 Task: Look for space in Dengzhou, China from 12th June, 2023 to 15th June, 2023 for 2 adults in price range Rs.10000 to Rs.15000. Place can be entire place with 1  bedroom having 1 bed and 1 bathroom. Property type can be house, flat, guest house, hotel. Booking option can be shelf check-in. Required host language is Chinese (Simplified).
Action: Mouse moved to (409, 90)
Screenshot: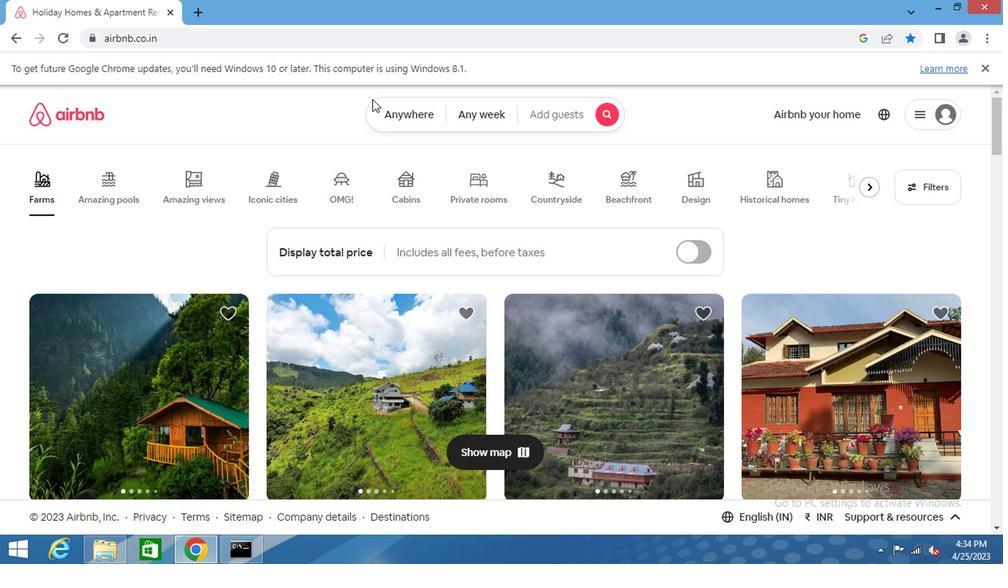 
Action: Mouse pressed left at (409, 90)
Screenshot: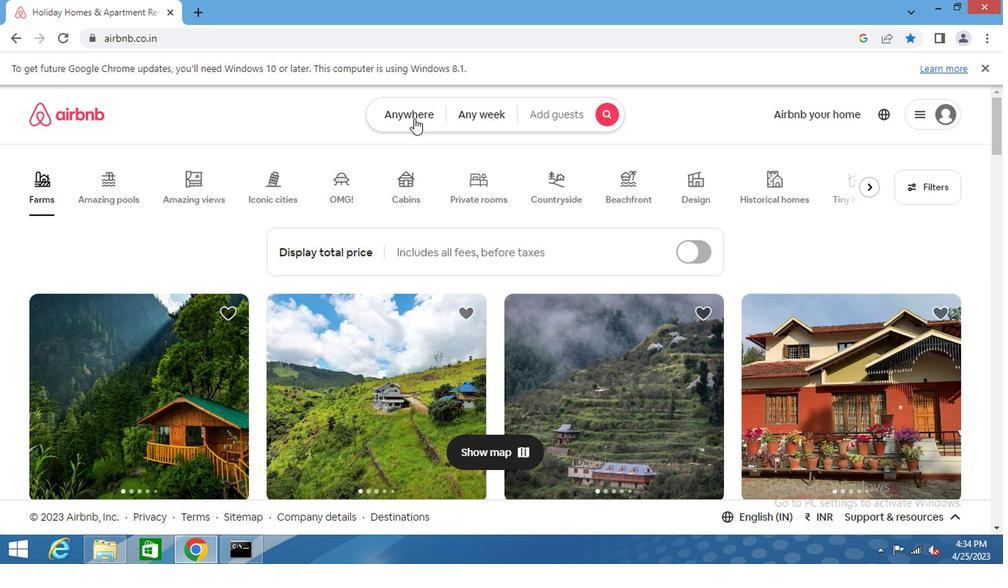 
Action: Mouse moved to (305, 153)
Screenshot: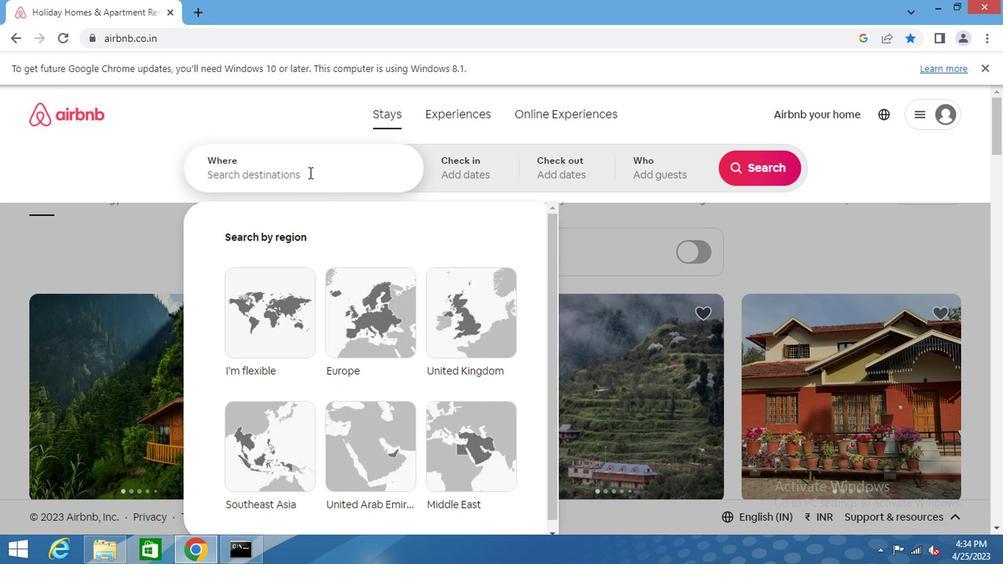 
Action: Mouse pressed left at (305, 153)
Screenshot: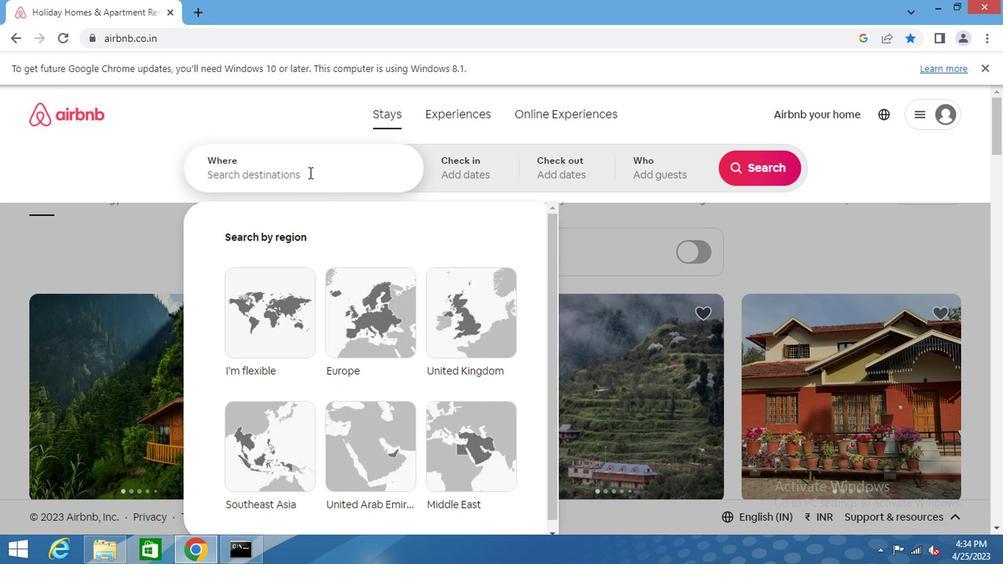 
Action: Mouse moved to (306, 153)
Screenshot: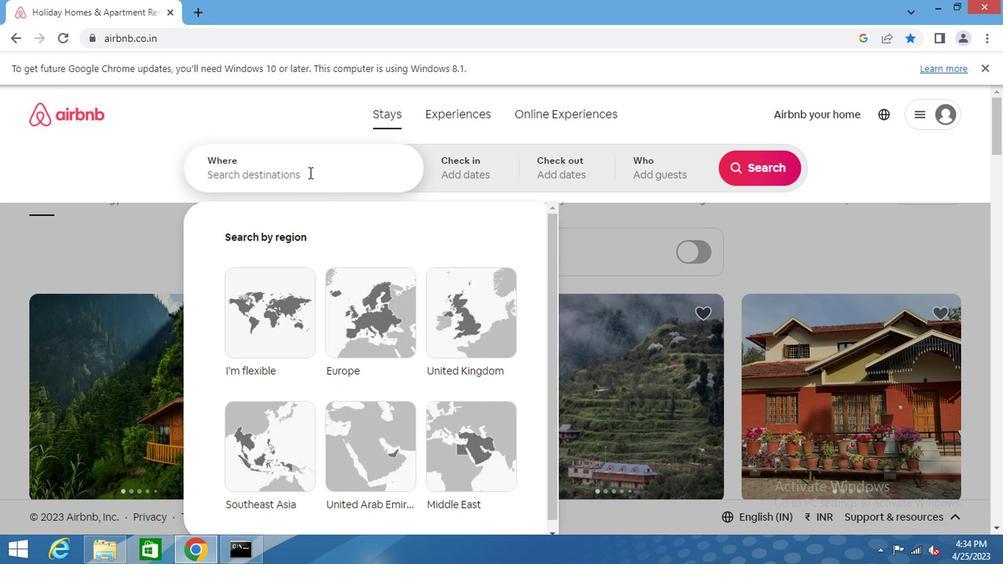 
Action: Key pressed dengzhou<Key.space>china<Key.space><Key.enter>
Screenshot: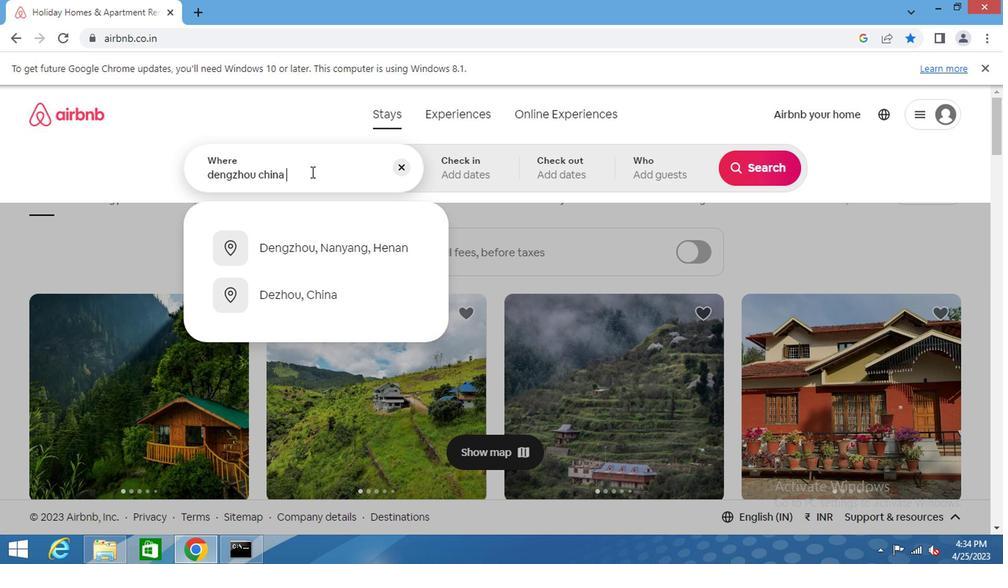 
Action: Mouse moved to (741, 279)
Screenshot: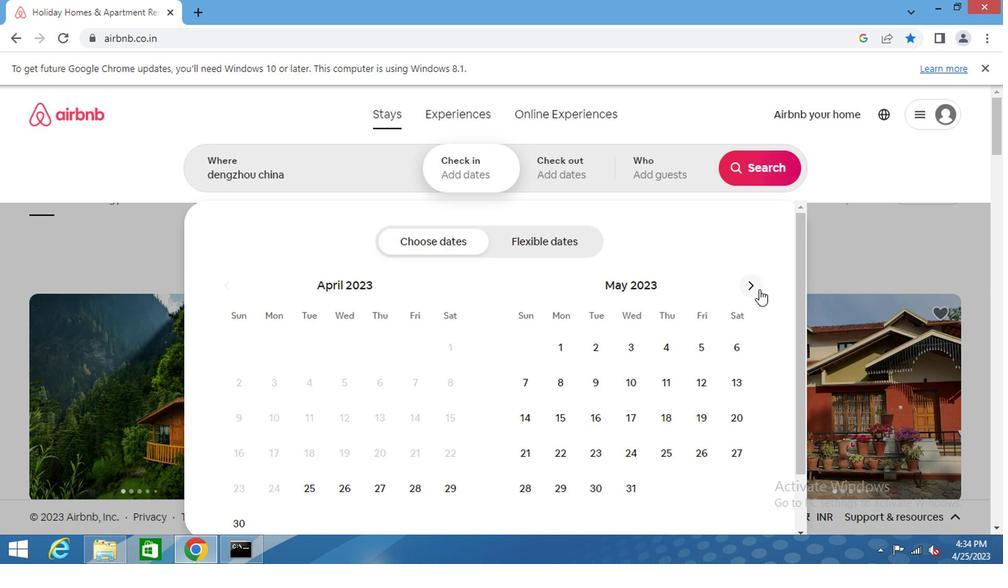 
Action: Mouse pressed left at (741, 279)
Screenshot: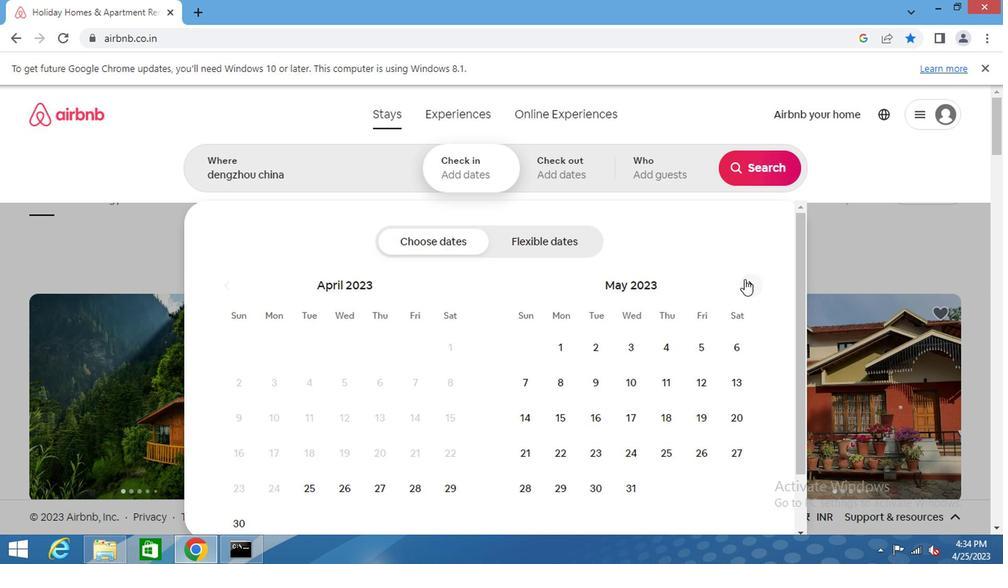 
Action: Mouse moved to (742, 279)
Screenshot: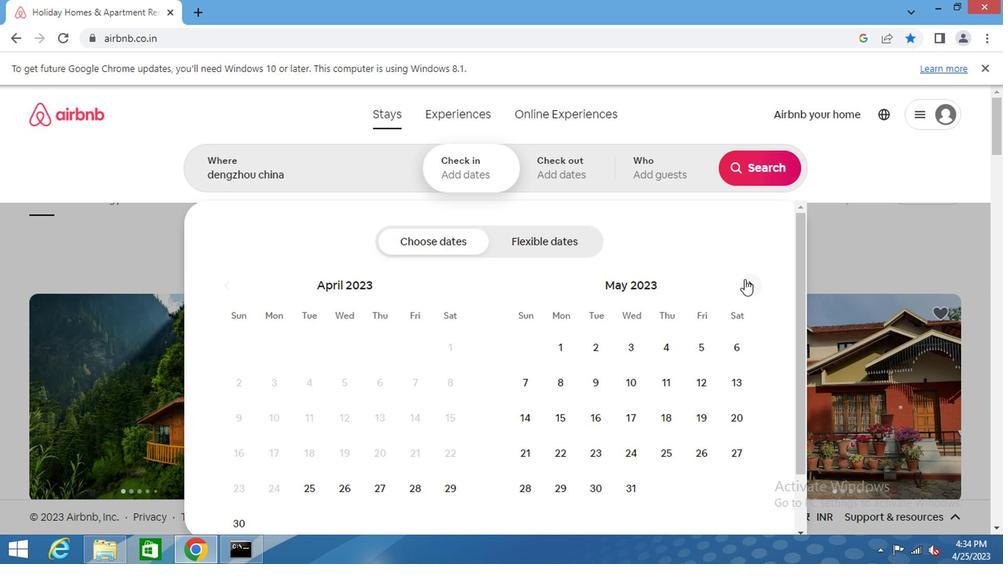 
Action: Mouse pressed left at (742, 279)
Screenshot: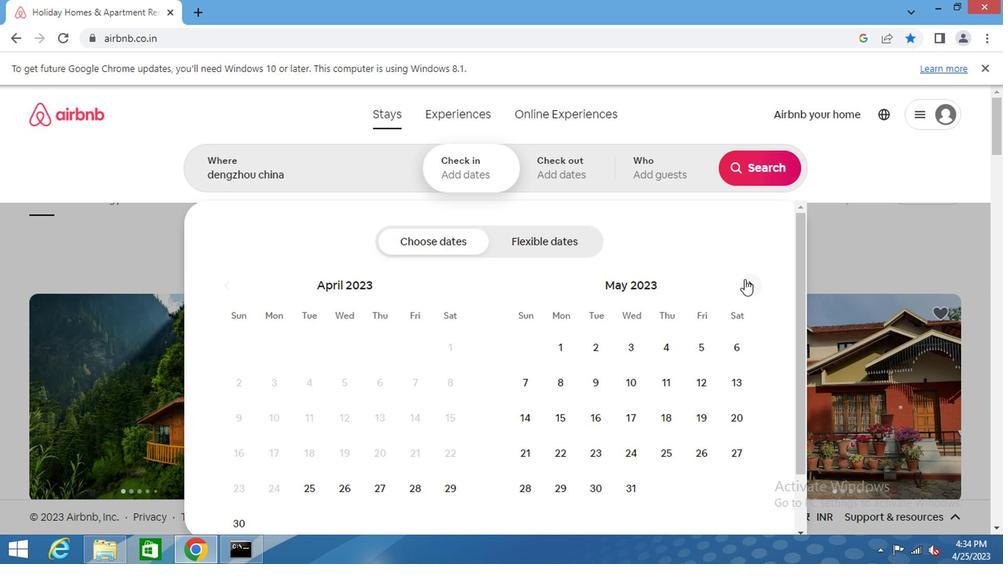
Action: Mouse moved to (555, 446)
Screenshot: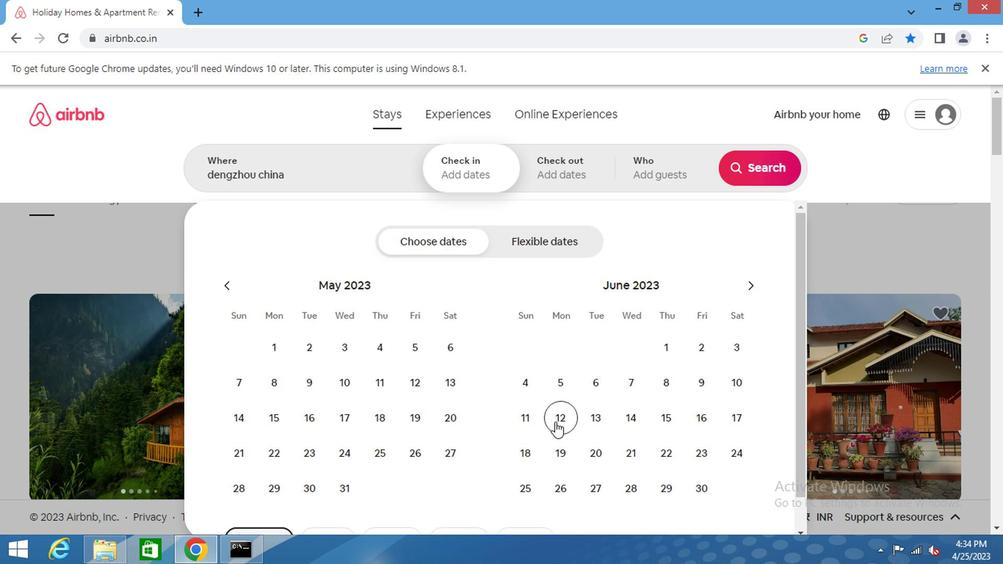 
Action: Mouse pressed left at (555, 446)
Screenshot: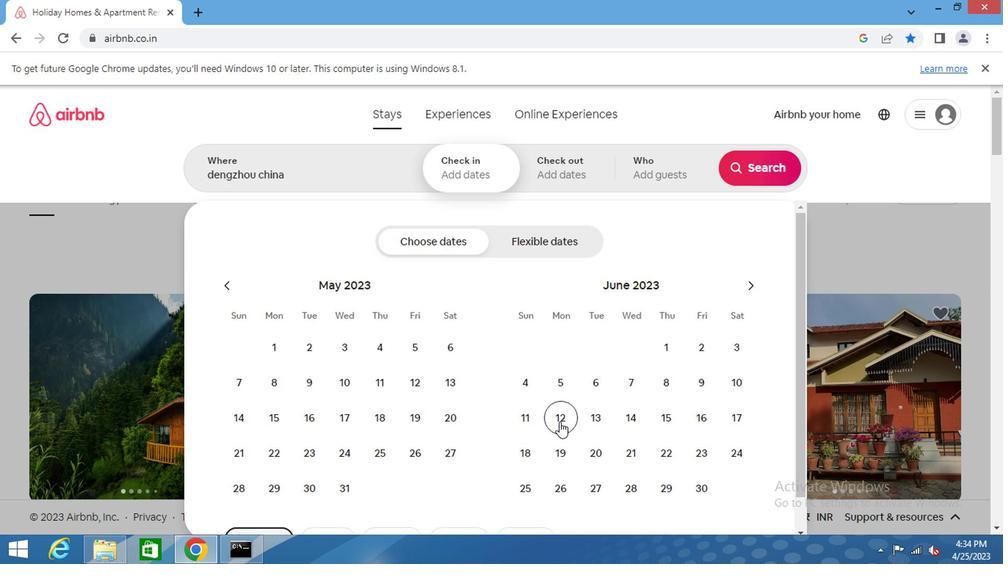 
Action: Mouse moved to (671, 435)
Screenshot: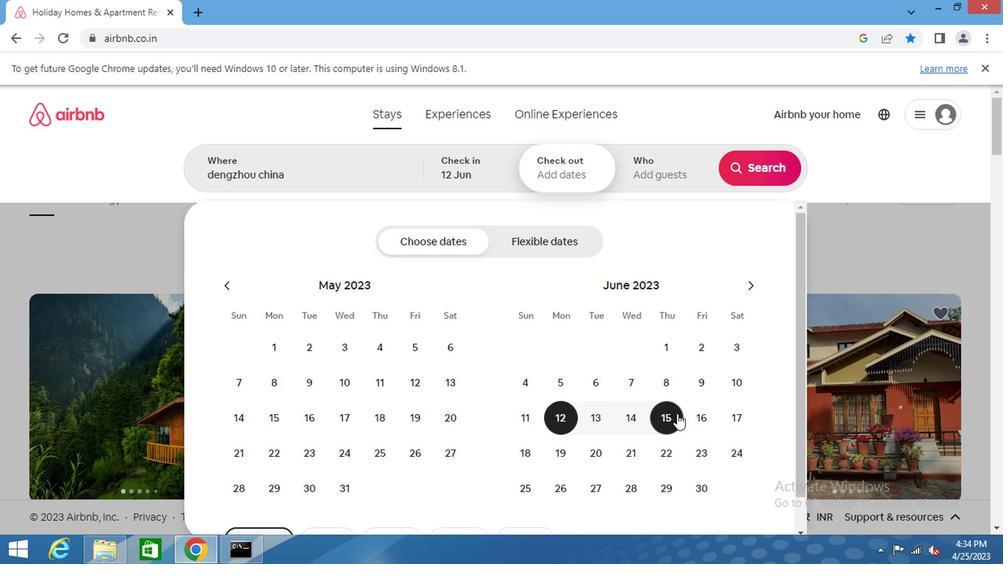
Action: Mouse pressed left at (671, 435)
Screenshot: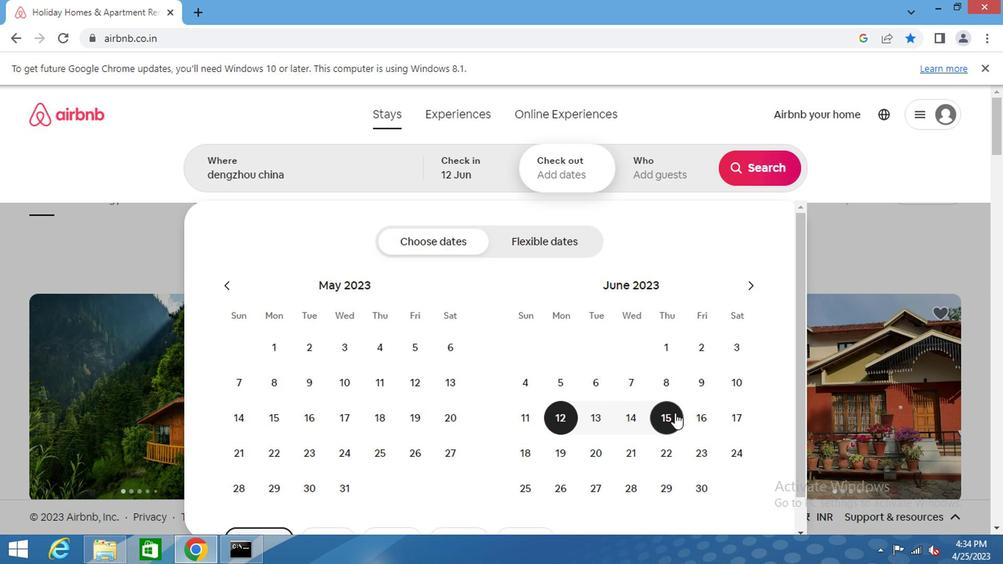 
Action: Mouse moved to (655, 163)
Screenshot: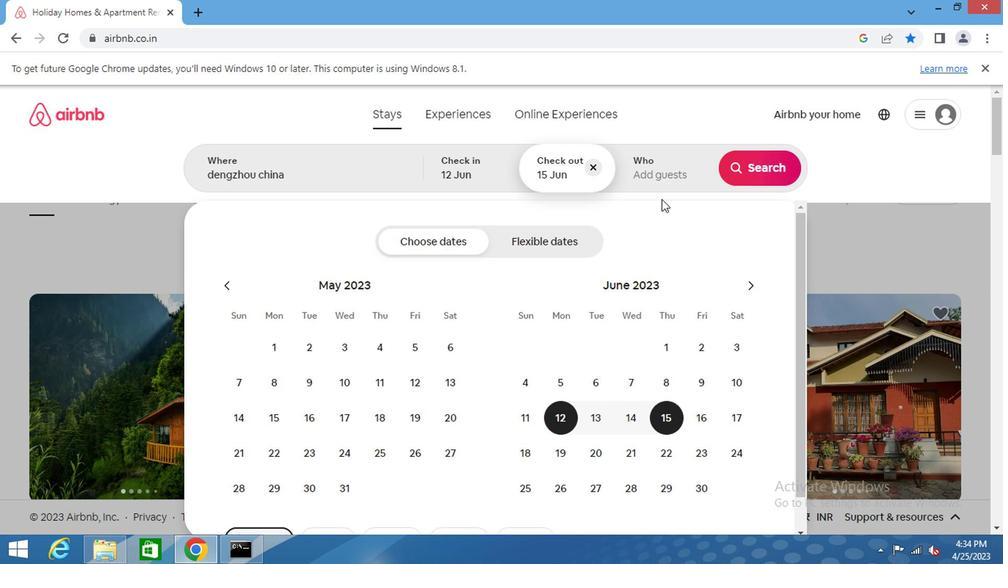 
Action: Mouse pressed left at (655, 163)
Screenshot: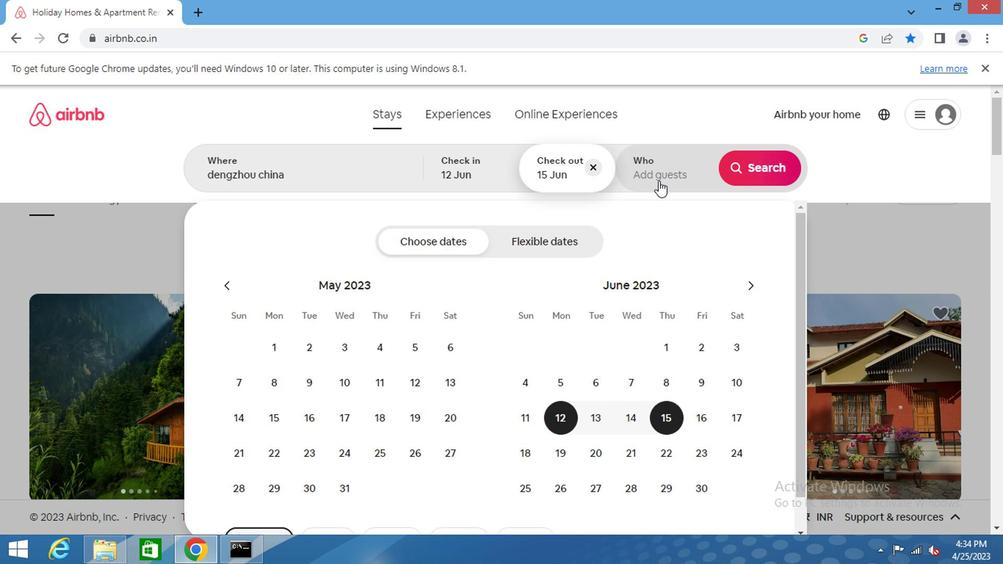 
Action: Mouse moved to (756, 242)
Screenshot: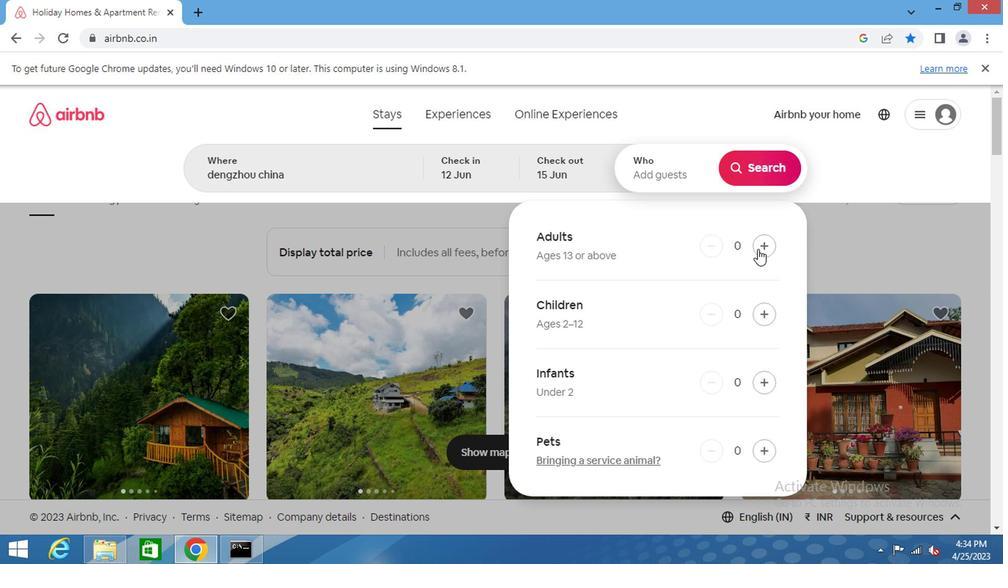 
Action: Mouse pressed left at (756, 242)
Screenshot: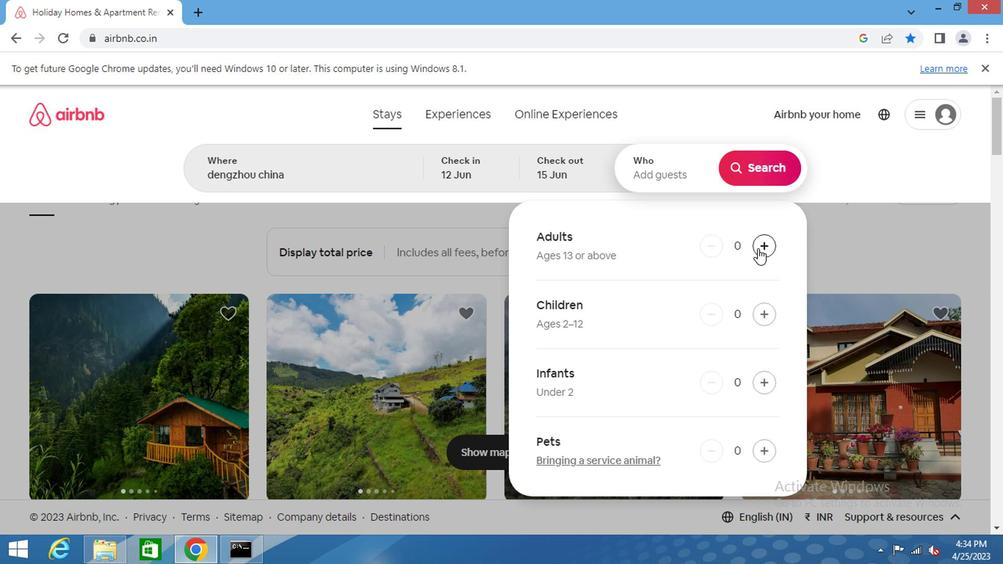 
Action: Mouse pressed left at (756, 242)
Screenshot: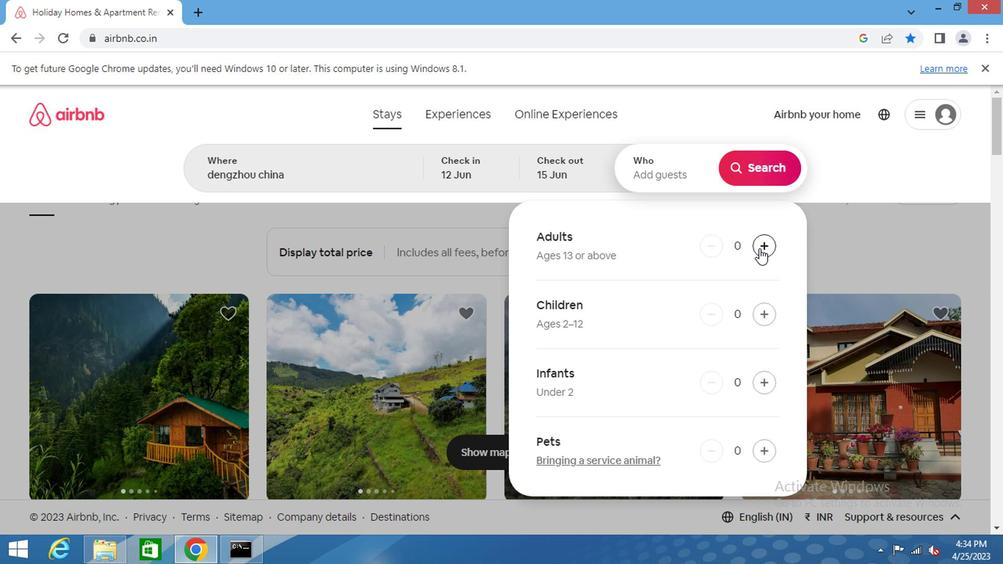 
Action: Mouse moved to (745, 153)
Screenshot: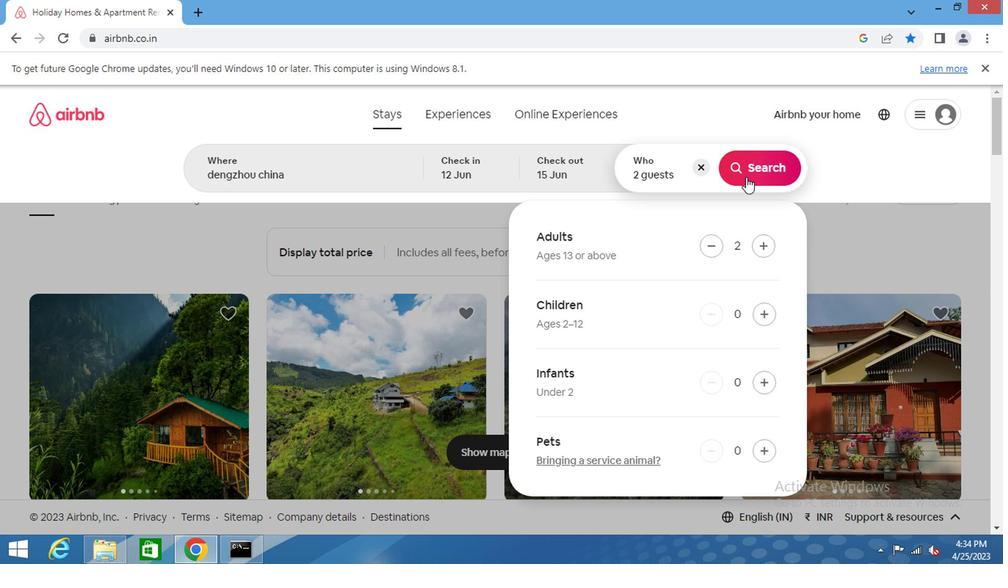 
Action: Mouse pressed left at (745, 153)
Screenshot: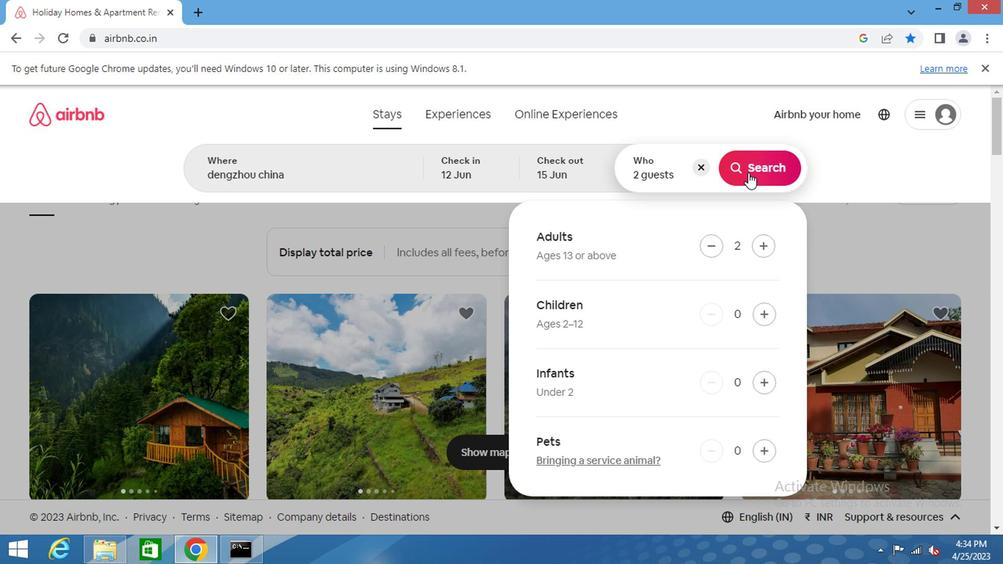
Action: Mouse moved to (945, 151)
Screenshot: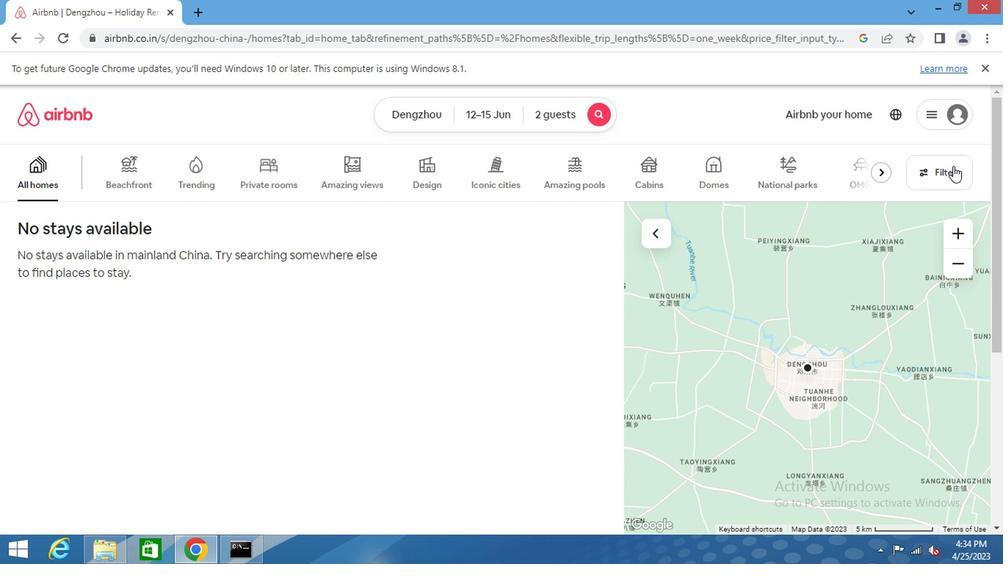 
Action: Mouse pressed left at (945, 151)
Screenshot: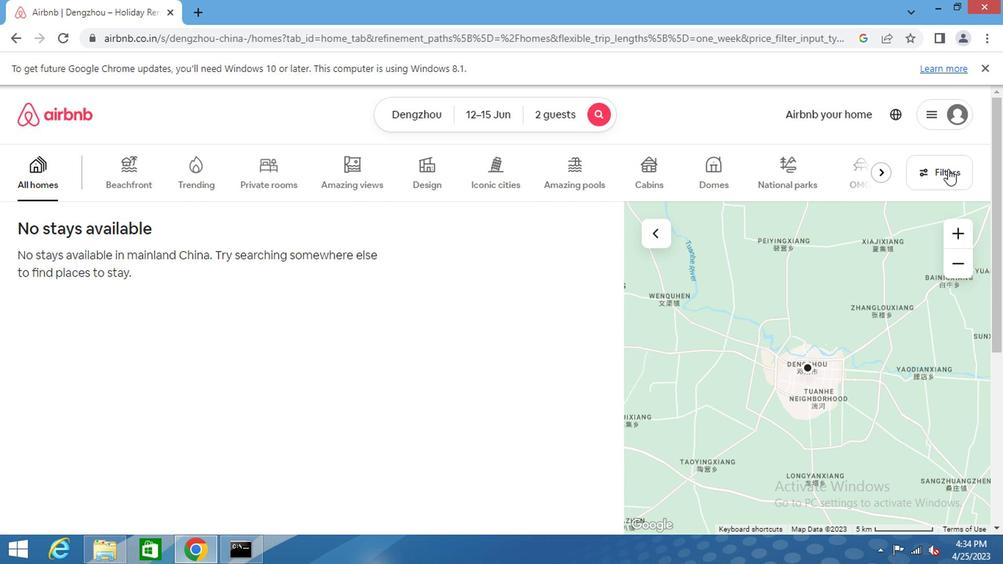 
Action: Mouse moved to (329, 264)
Screenshot: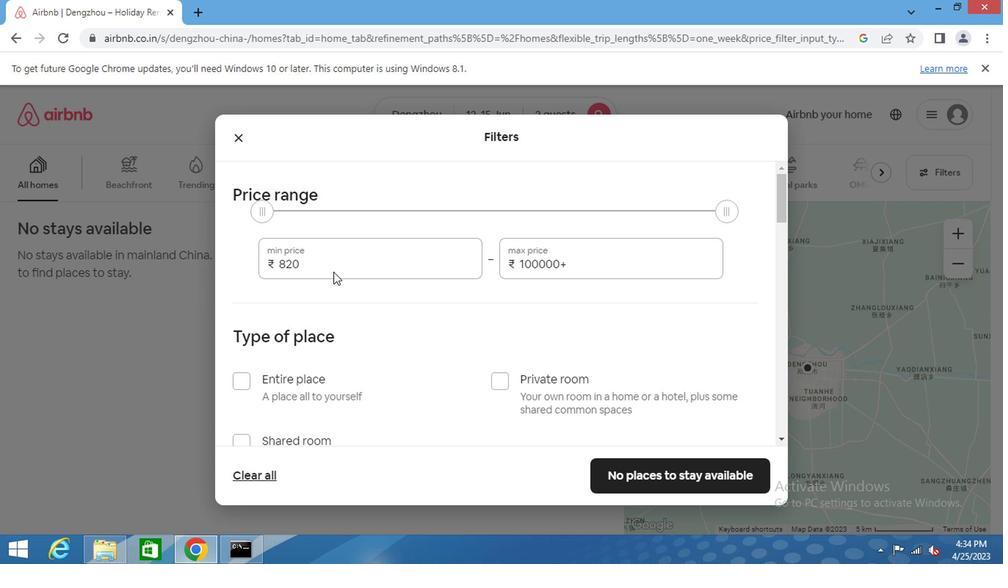 
Action: Mouse pressed left at (329, 264)
Screenshot: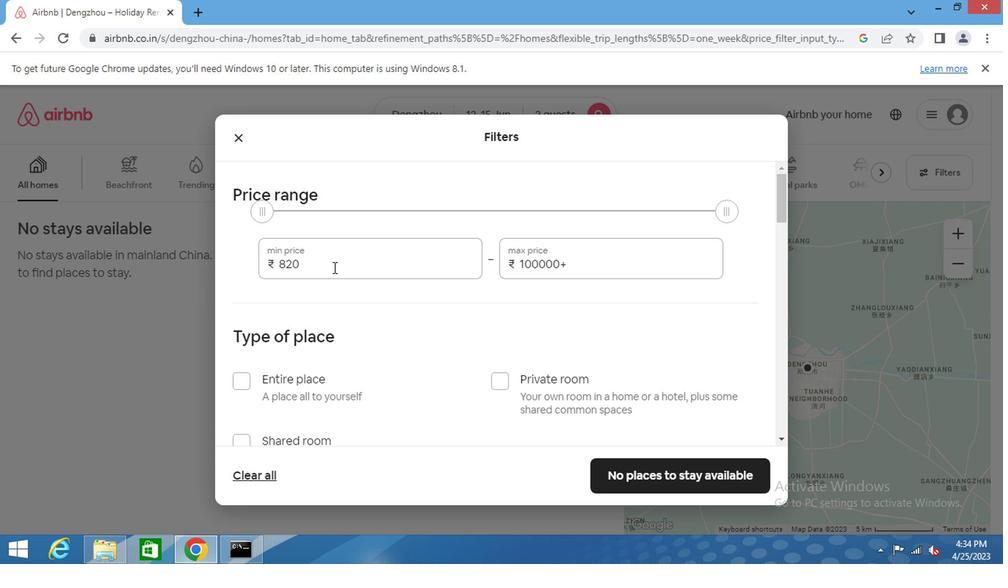 
Action: Mouse pressed left at (329, 264)
Screenshot: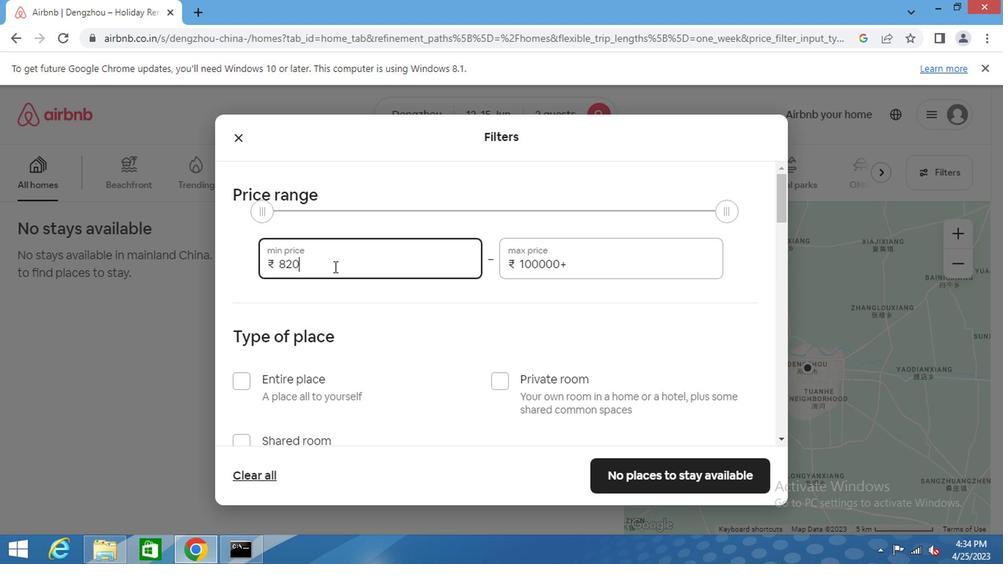 
Action: Key pressed 10000<Key.tab>15000
Screenshot: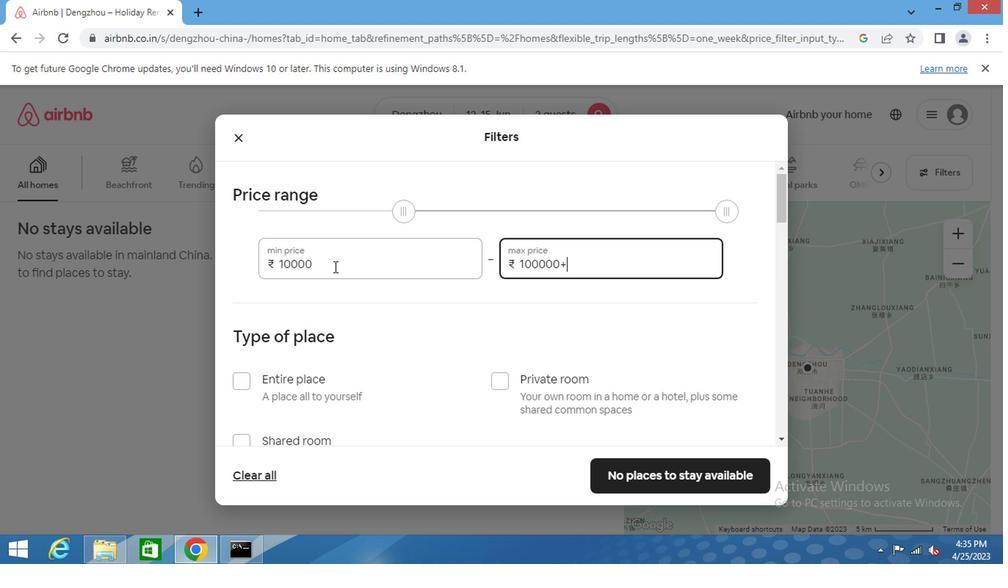 
Action: Mouse moved to (306, 401)
Screenshot: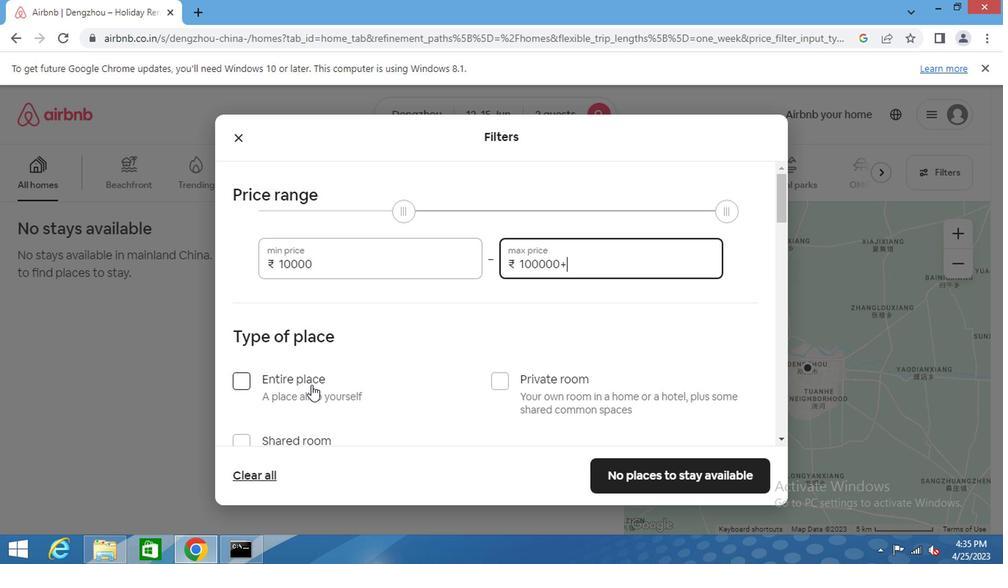 
Action: Mouse pressed left at (306, 401)
Screenshot: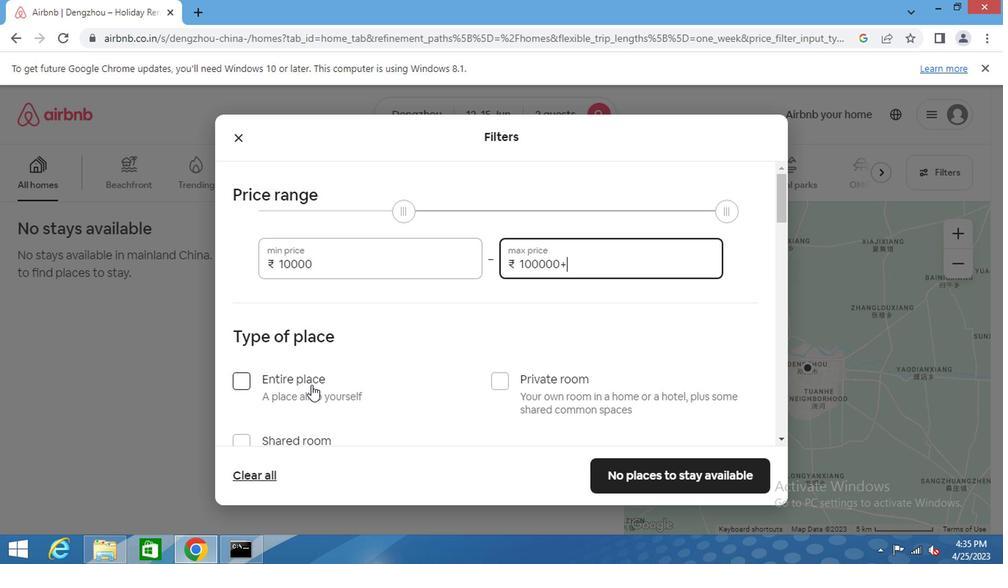 
Action: Mouse moved to (382, 407)
Screenshot: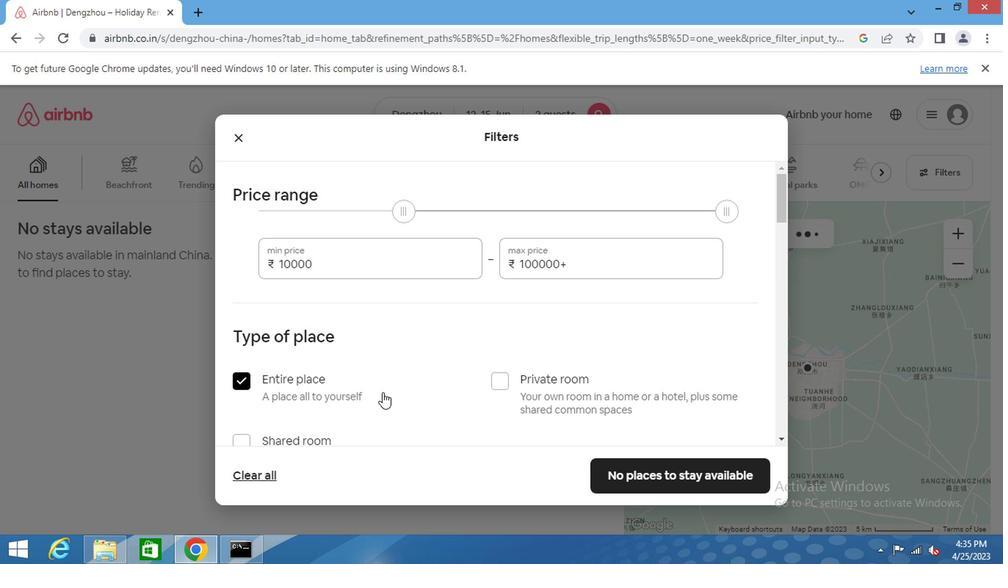 
Action: Mouse scrolled (382, 406) with delta (0, -1)
Screenshot: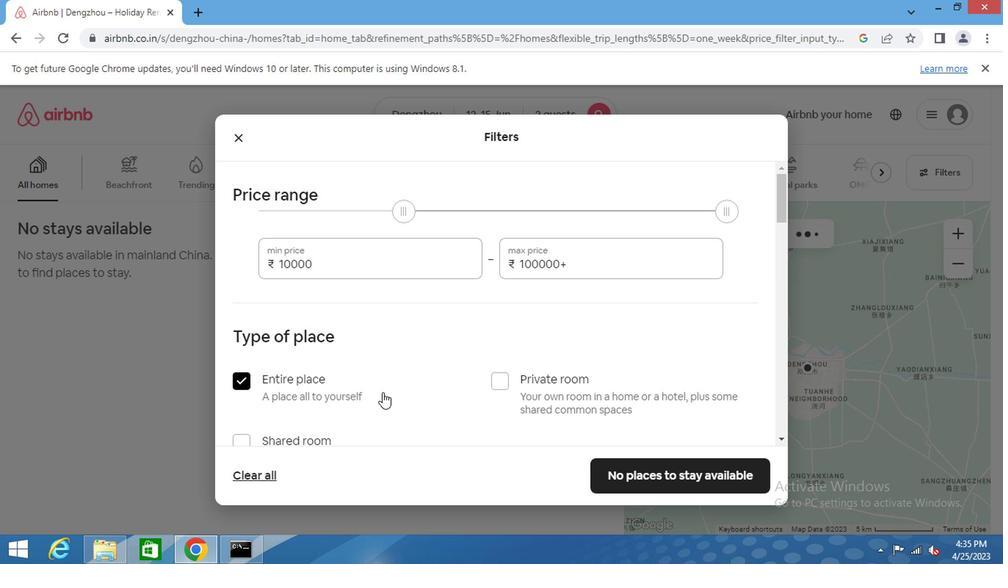 
Action: Mouse scrolled (382, 406) with delta (0, -1)
Screenshot: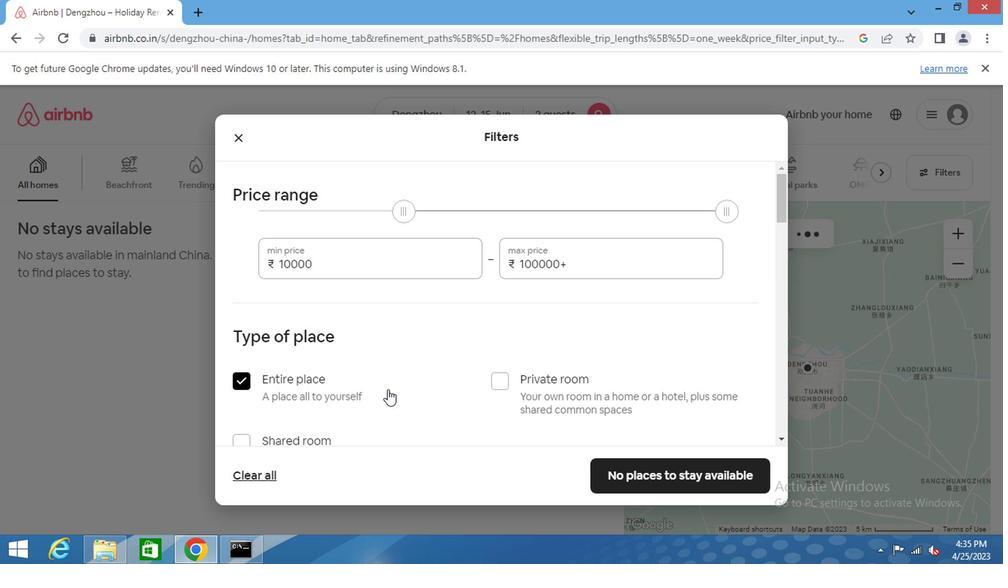 
Action: Mouse scrolled (382, 406) with delta (0, -1)
Screenshot: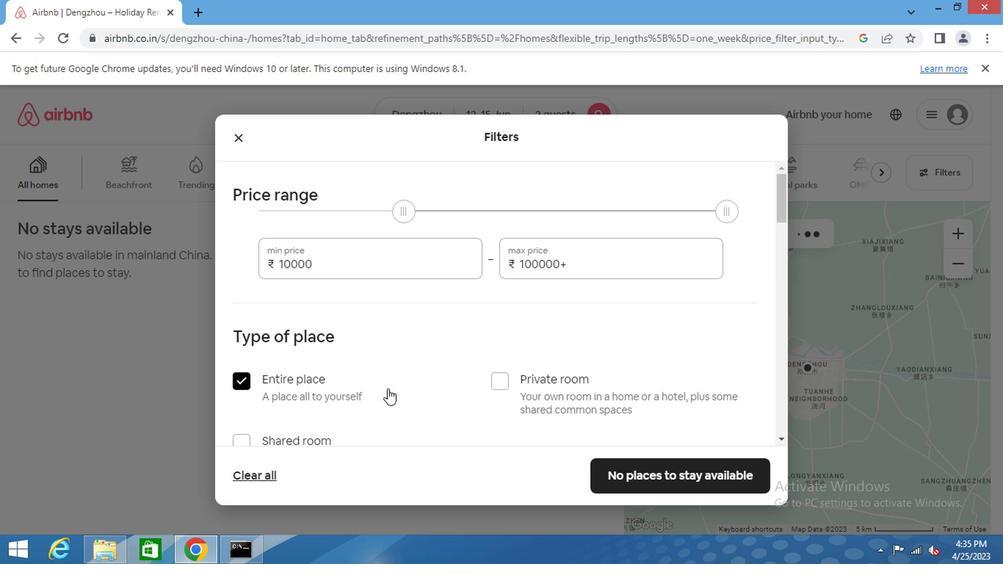 
Action: Mouse scrolled (382, 406) with delta (0, -1)
Screenshot: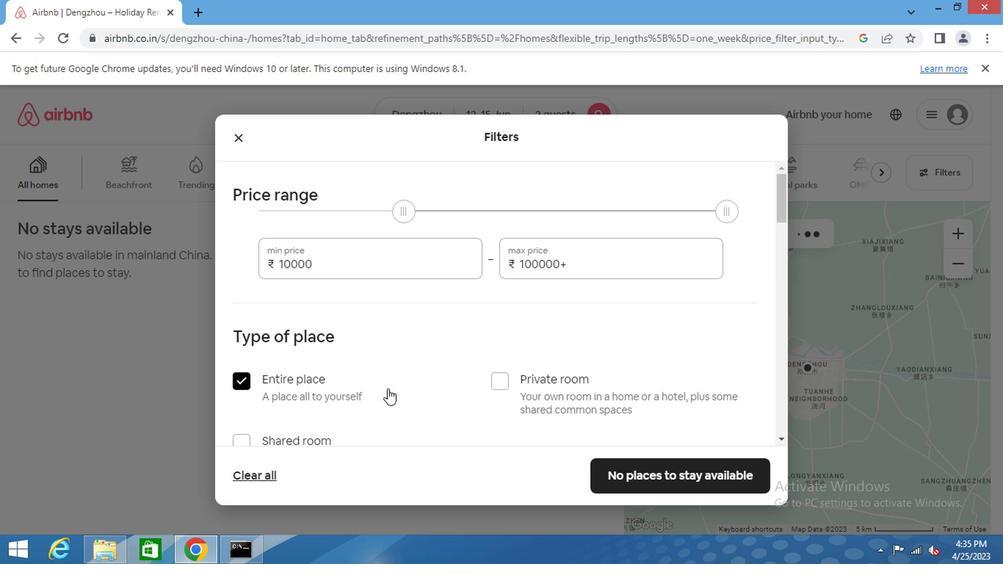 
Action: Mouse scrolled (382, 406) with delta (0, -1)
Screenshot: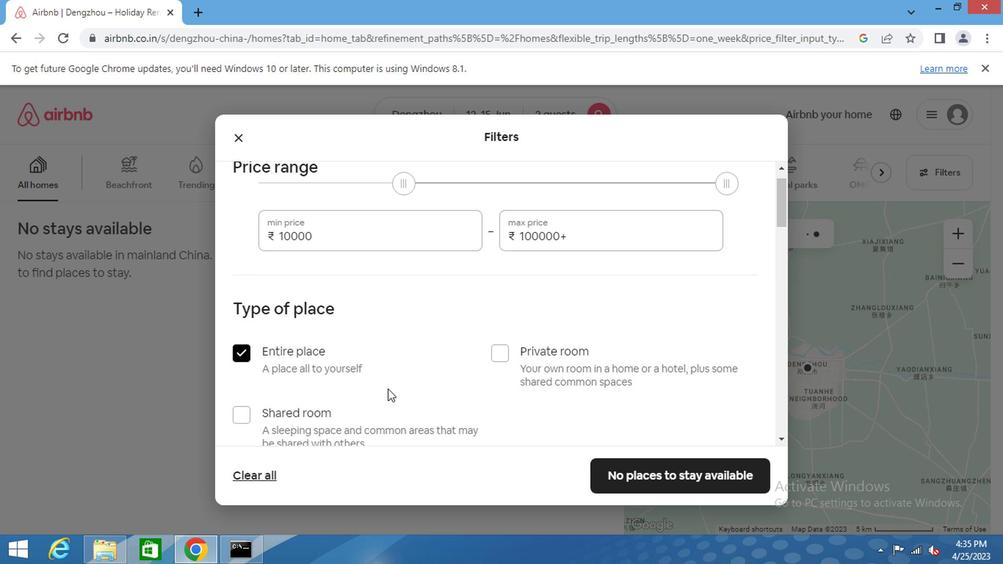 
Action: Mouse scrolled (382, 406) with delta (0, -1)
Screenshot: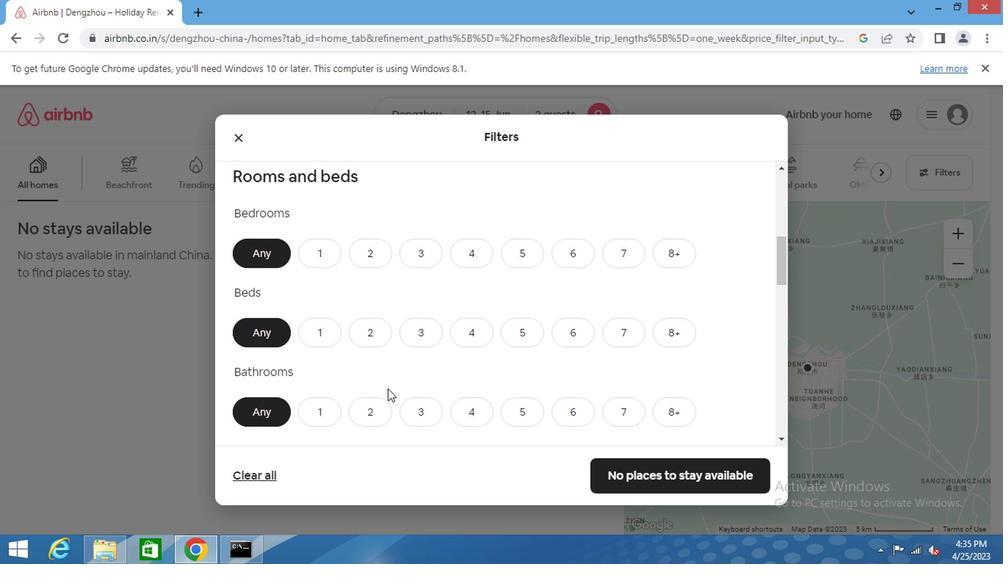 
Action: Mouse scrolled (382, 406) with delta (0, -1)
Screenshot: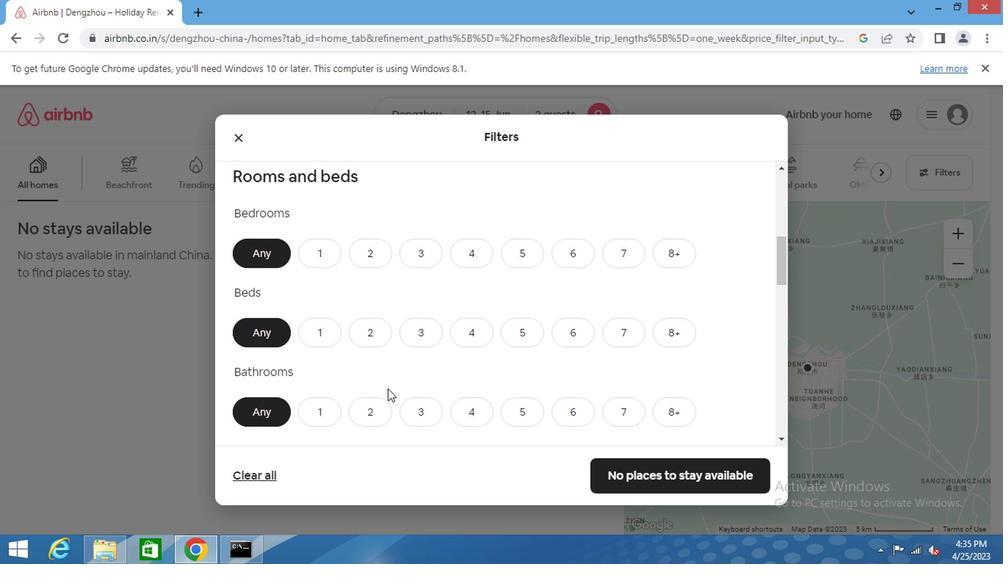 
Action: Mouse scrolled (382, 406) with delta (0, -1)
Screenshot: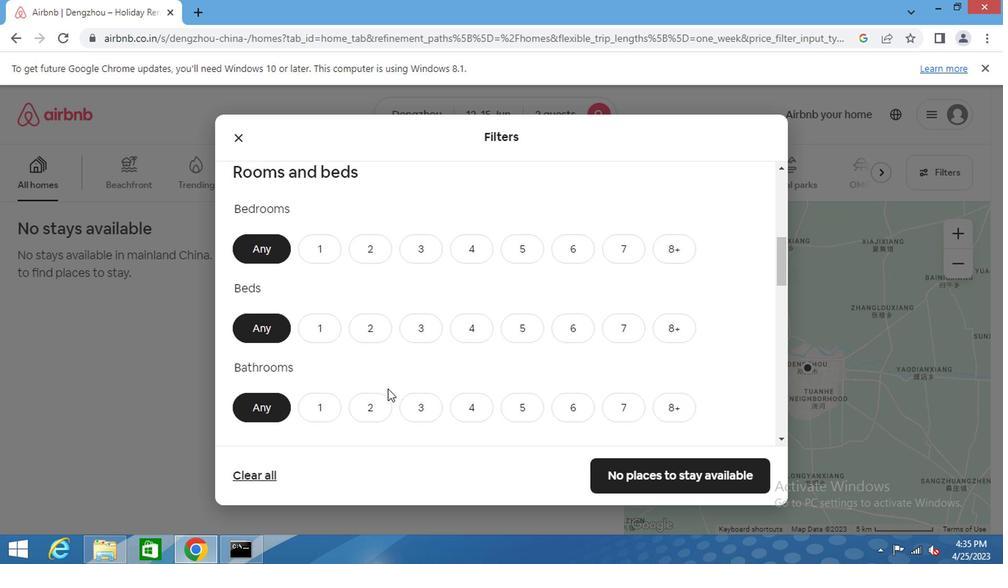 
Action: Mouse moved to (388, 381)
Screenshot: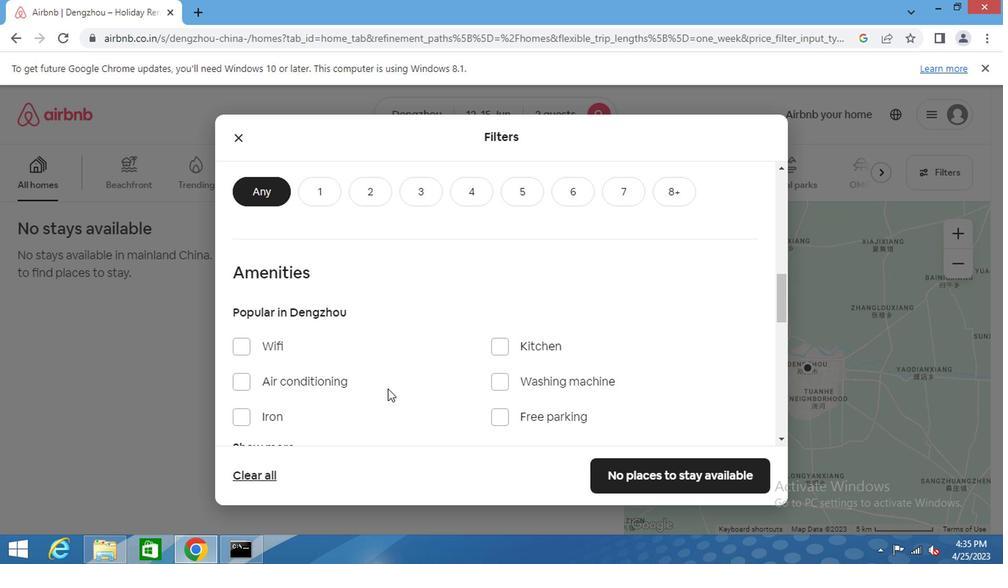 
Action: Mouse scrolled (388, 380) with delta (0, -1)
Screenshot: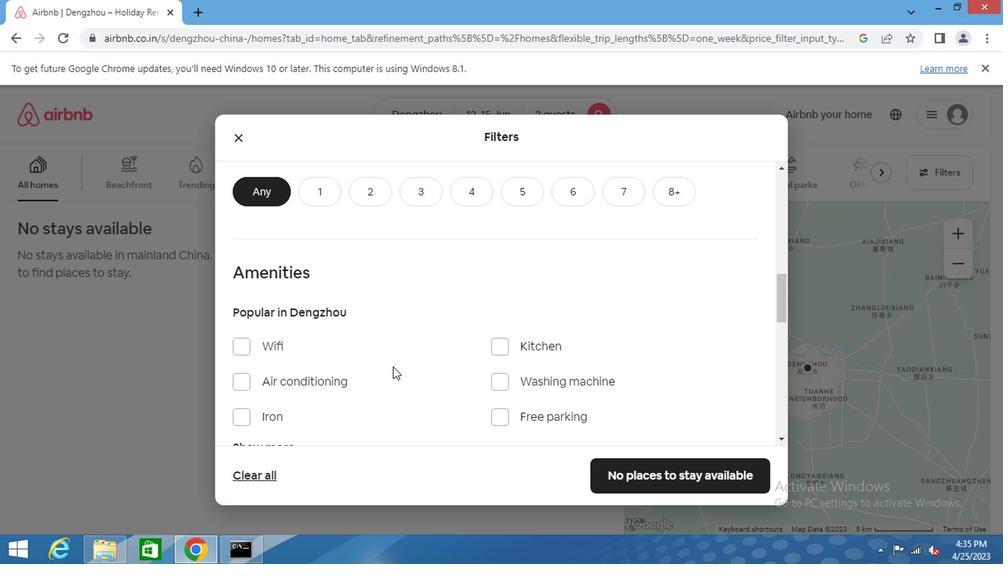 
Action: Mouse scrolled (388, 380) with delta (0, -1)
Screenshot: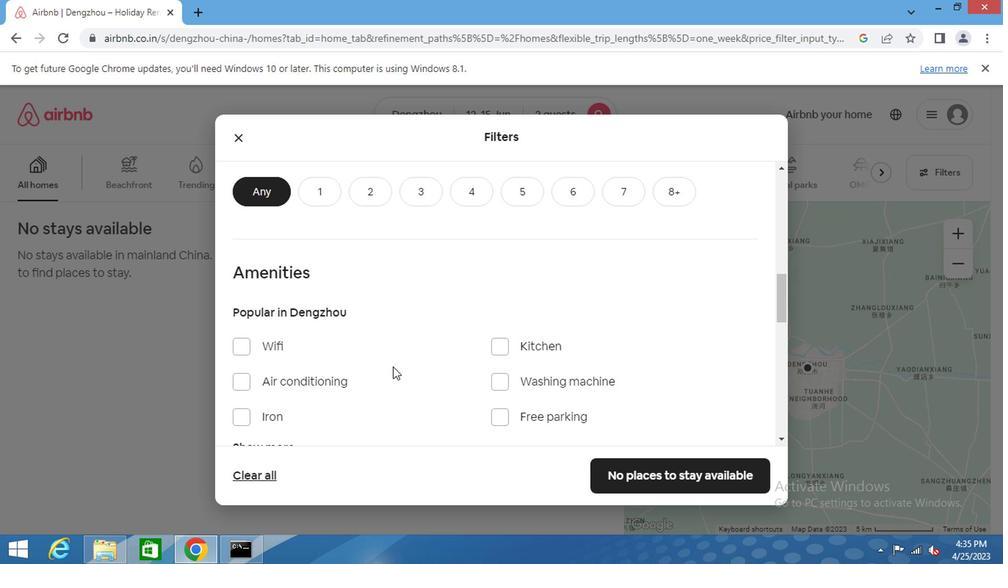 
Action: Mouse scrolled (388, 380) with delta (0, -1)
Screenshot: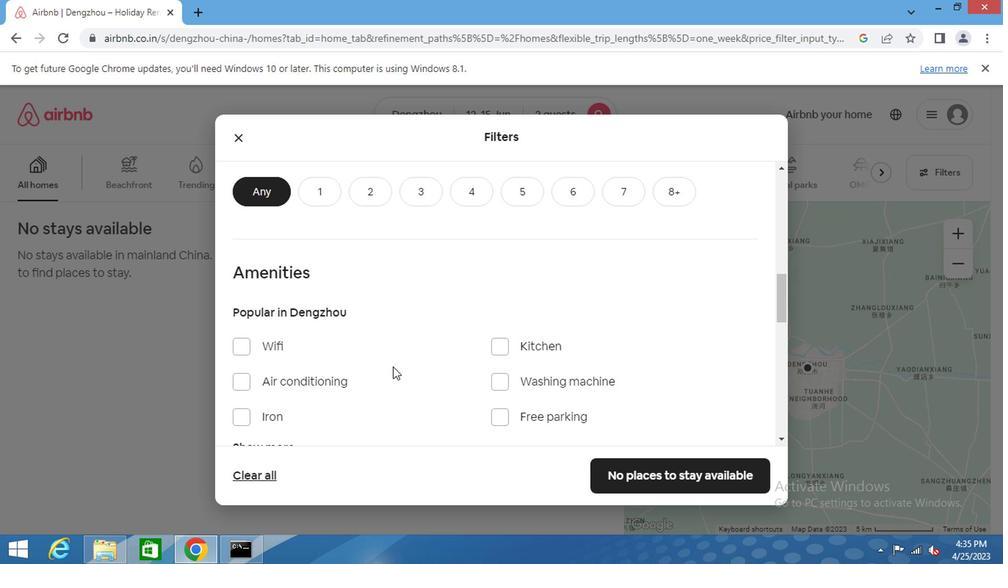 
Action: Mouse scrolled (388, 380) with delta (0, -1)
Screenshot: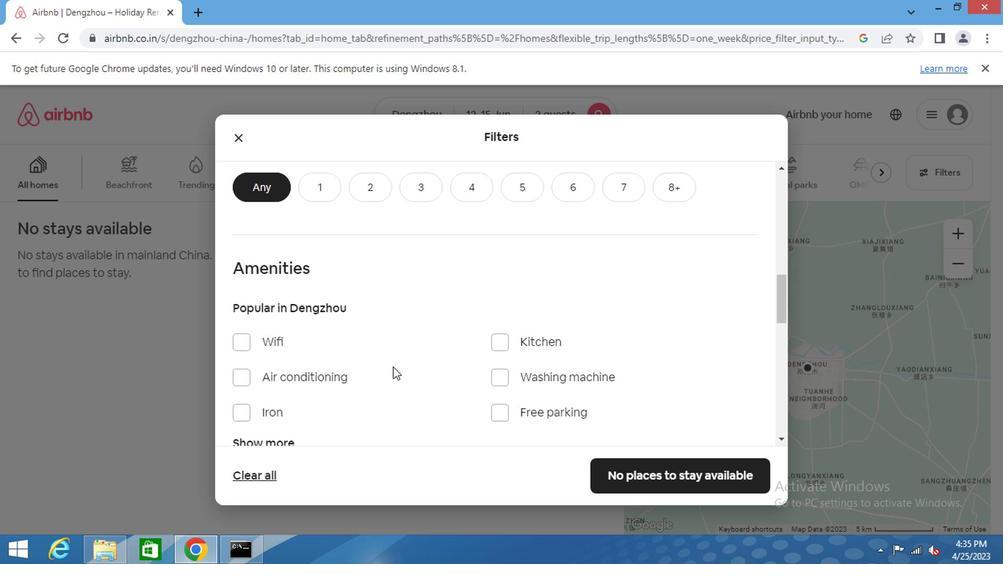 
Action: Mouse scrolled (388, 380) with delta (0, -1)
Screenshot: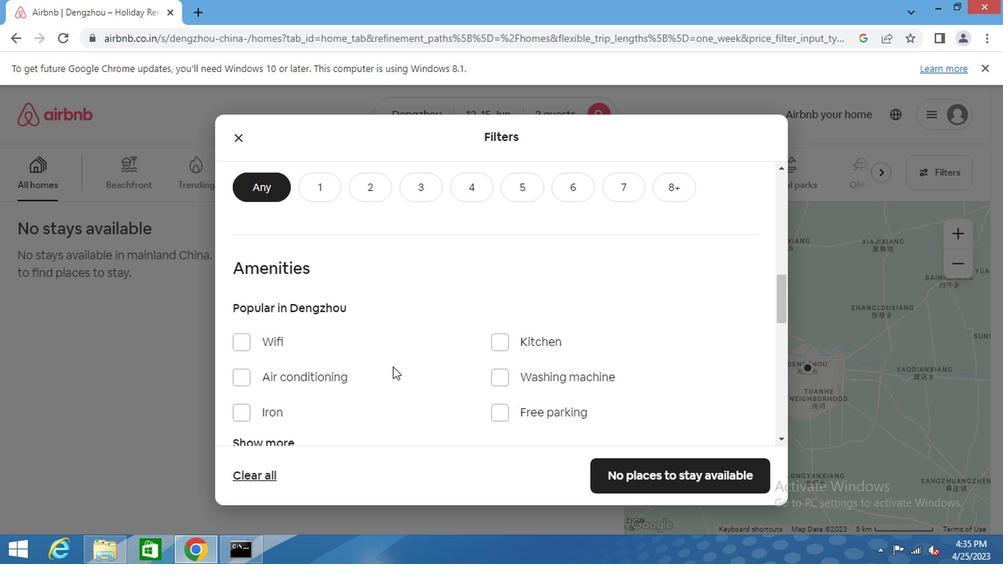 
Action: Mouse moved to (536, 337)
Screenshot: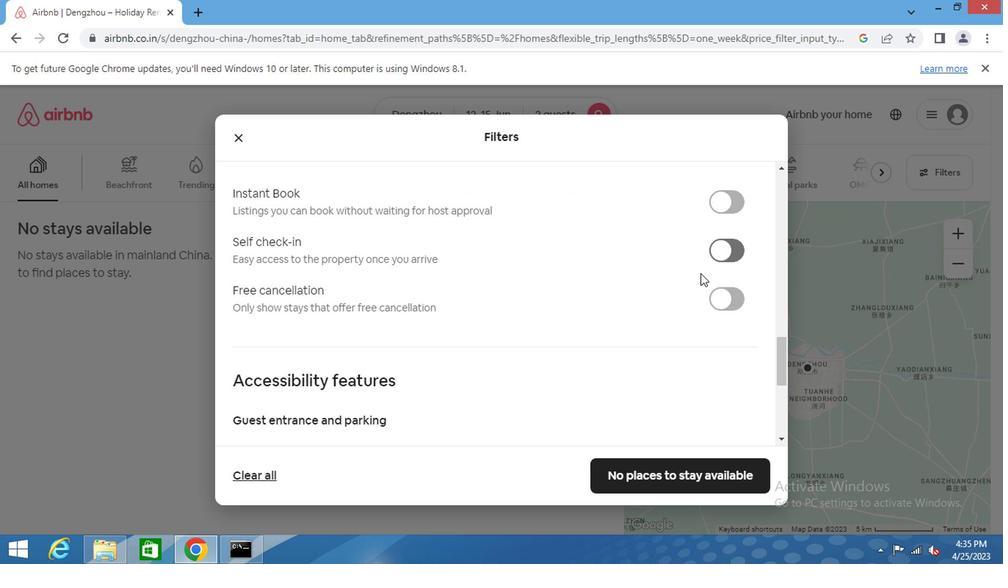
Action: Mouse scrolled (536, 337) with delta (0, 0)
Screenshot: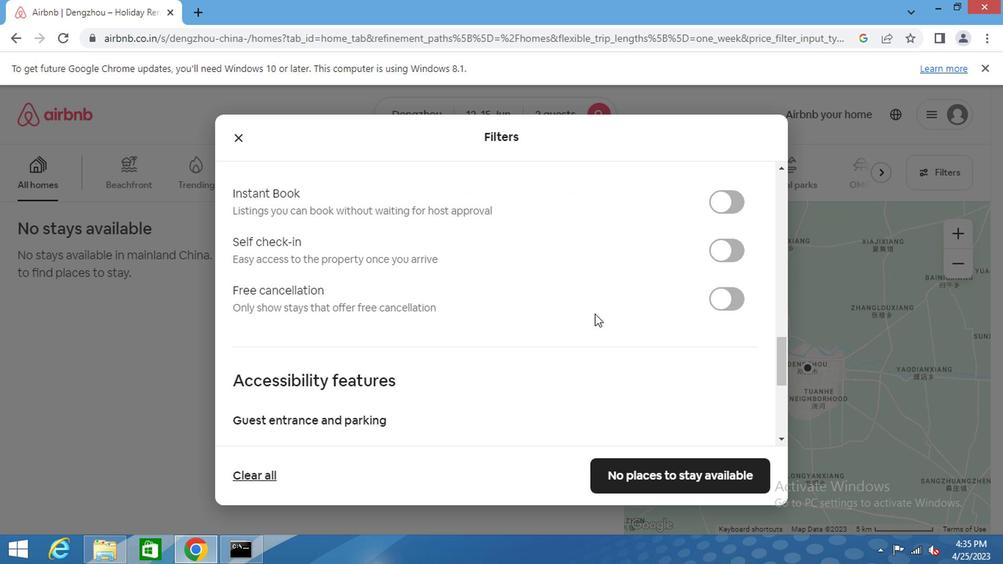 
Action: Mouse scrolled (536, 337) with delta (0, 0)
Screenshot: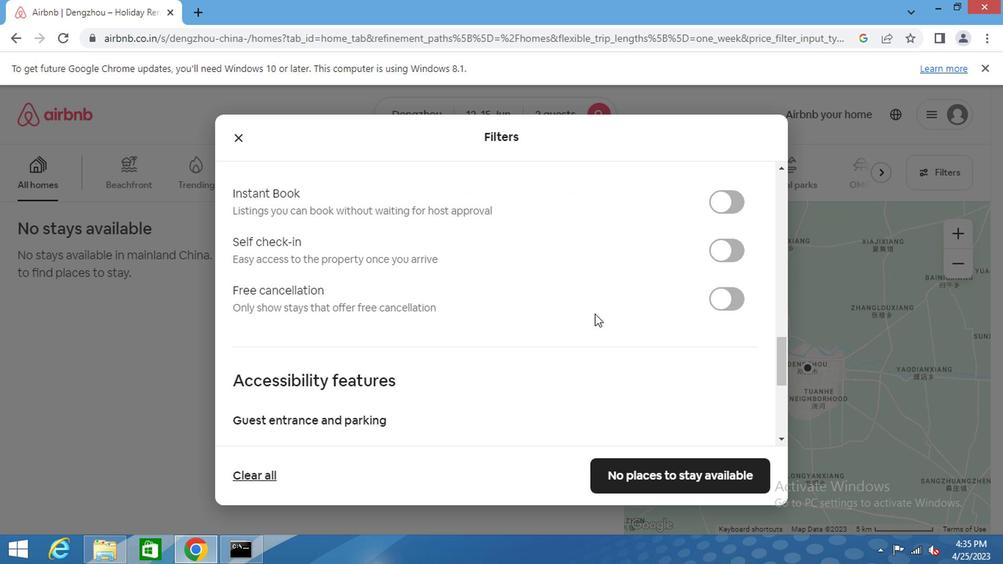 
Action: Mouse scrolled (536, 337) with delta (0, 0)
Screenshot: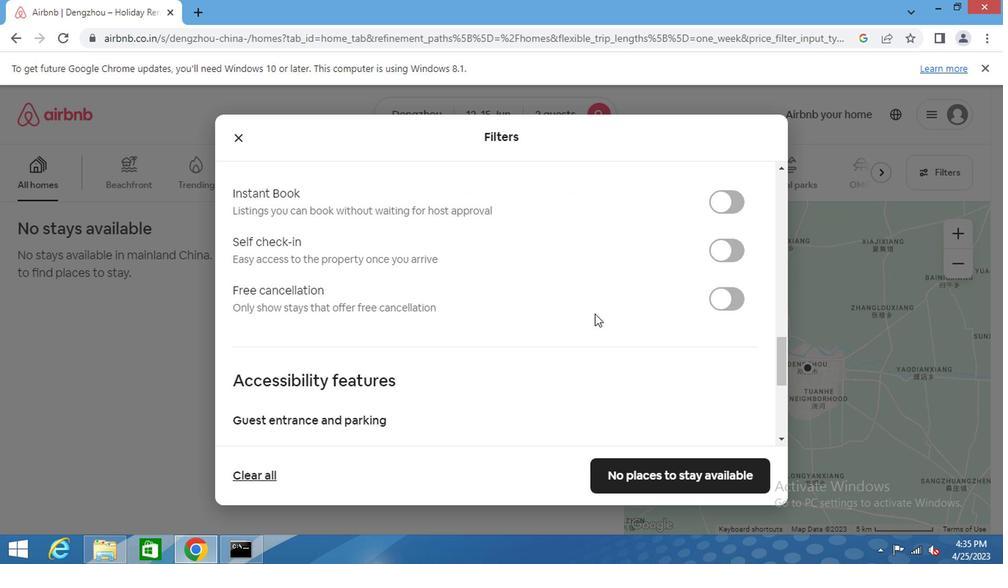 
Action: Mouse scrolled (536, 337) with delta (0, 0)
Screenshot: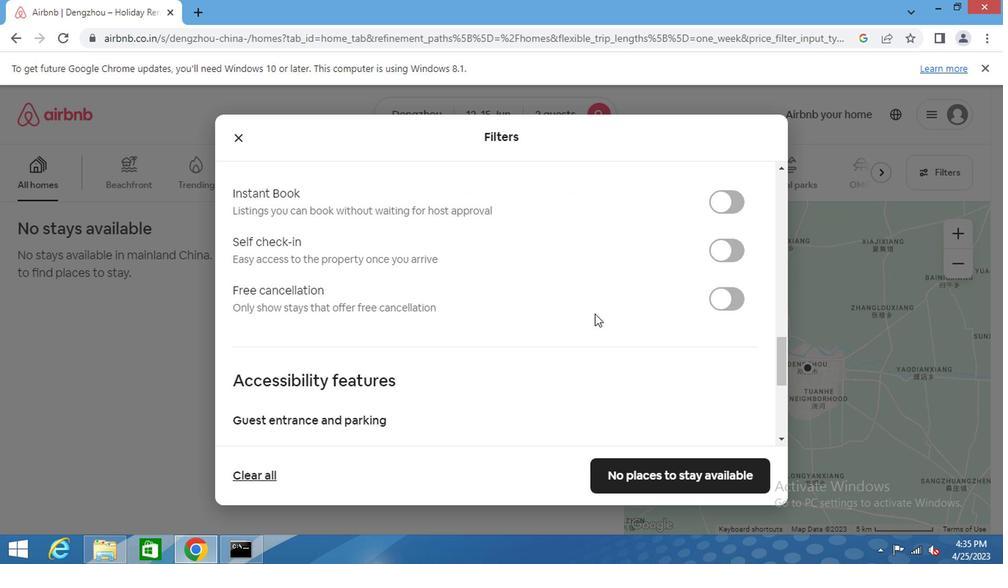 
Action: Mouse scrolled (536, 337) with delta (0, 0)
Screenshot: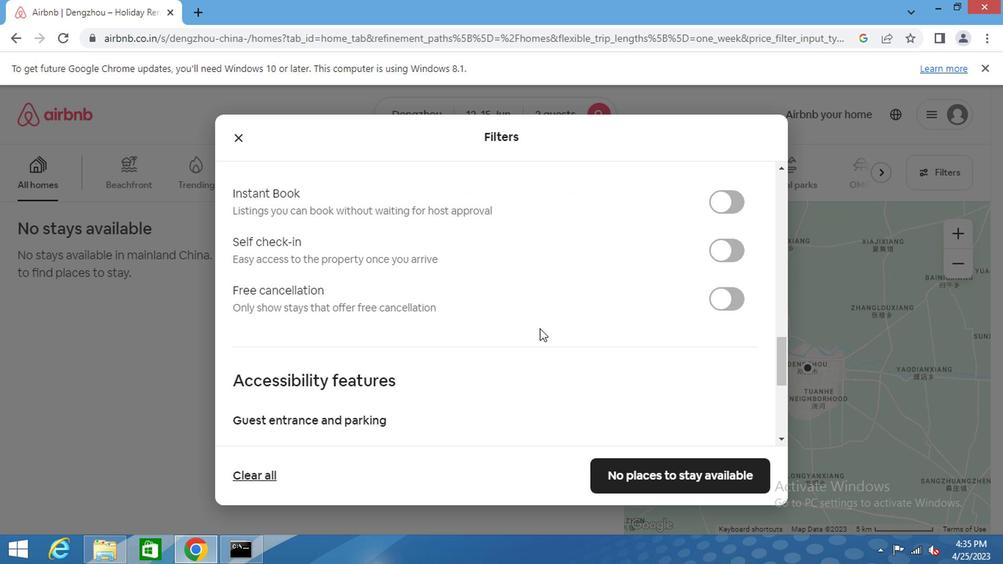 
Action: Mouse moved to (493, 318)
Screenshot: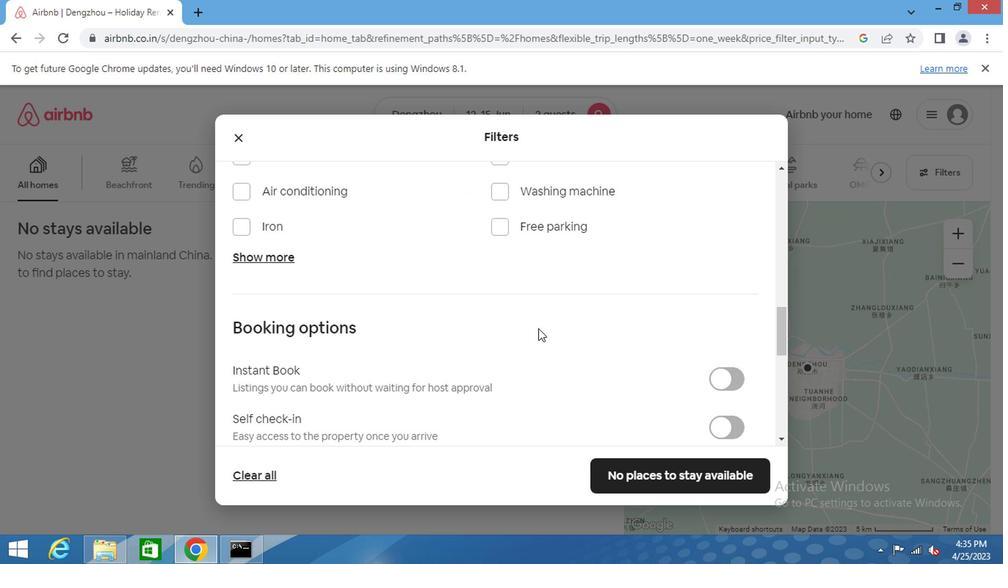 
Action: Mouse scrolled (493, 318) with delta (0, 0)
Screenshot: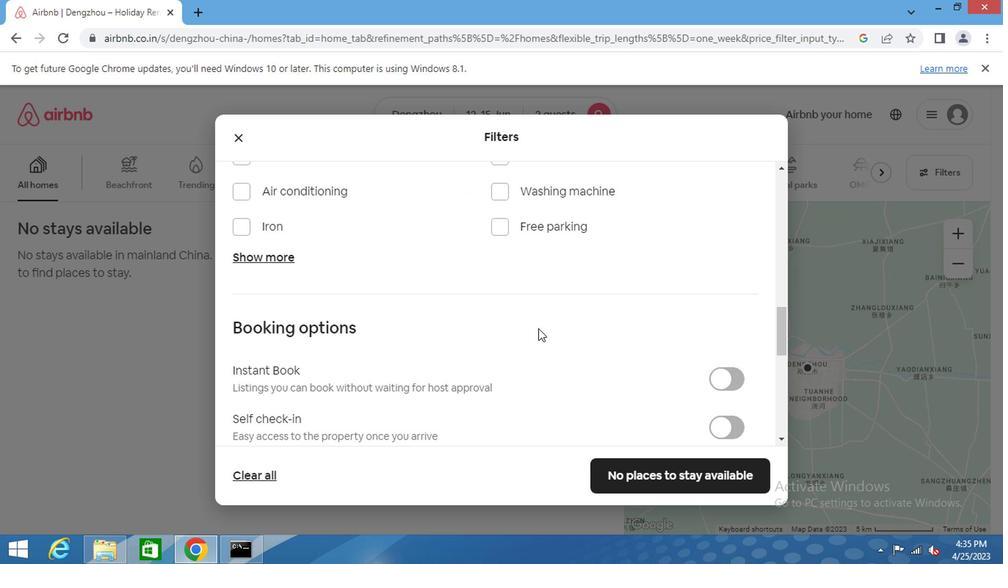 
Action: Mouse moved to (492, 317)
Screenshot: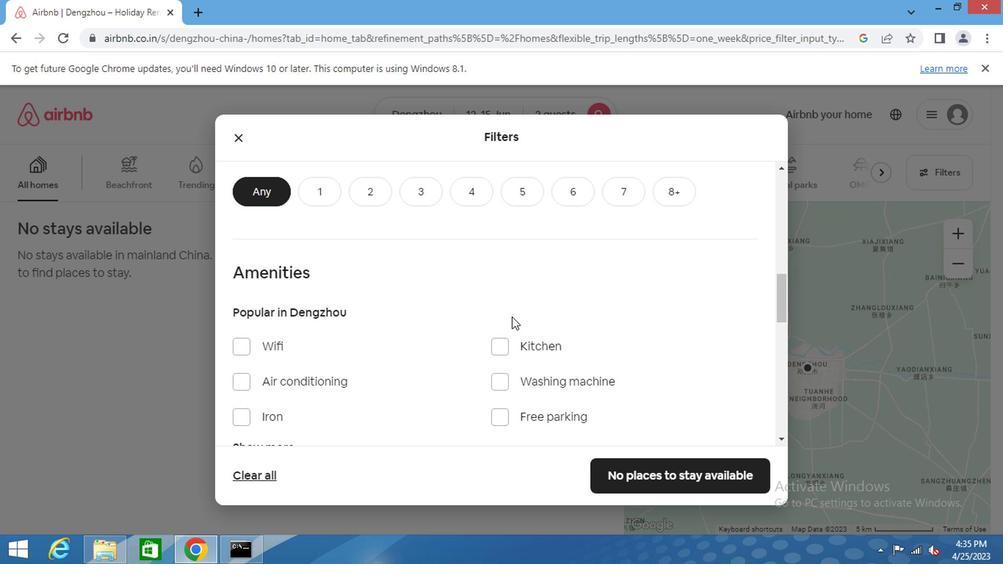 
Action: Mouse scrolled (492, 318) with delta (0, 1)
Screenshot: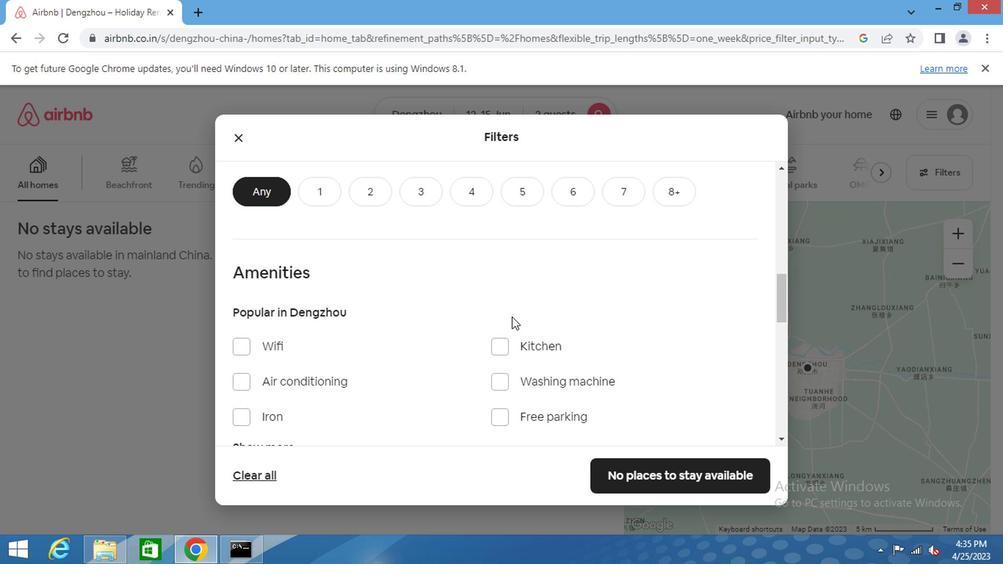 
Action: Mouse scrolled (492, 318) with delta (0, 1)
Screenshot: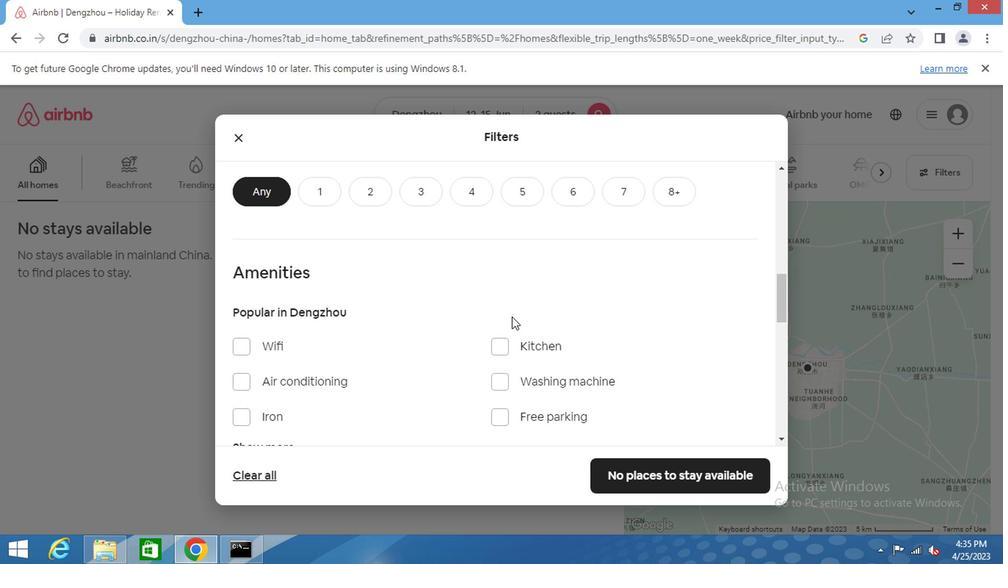 
Action: Mouse moved to (491, 316)
Screenshot: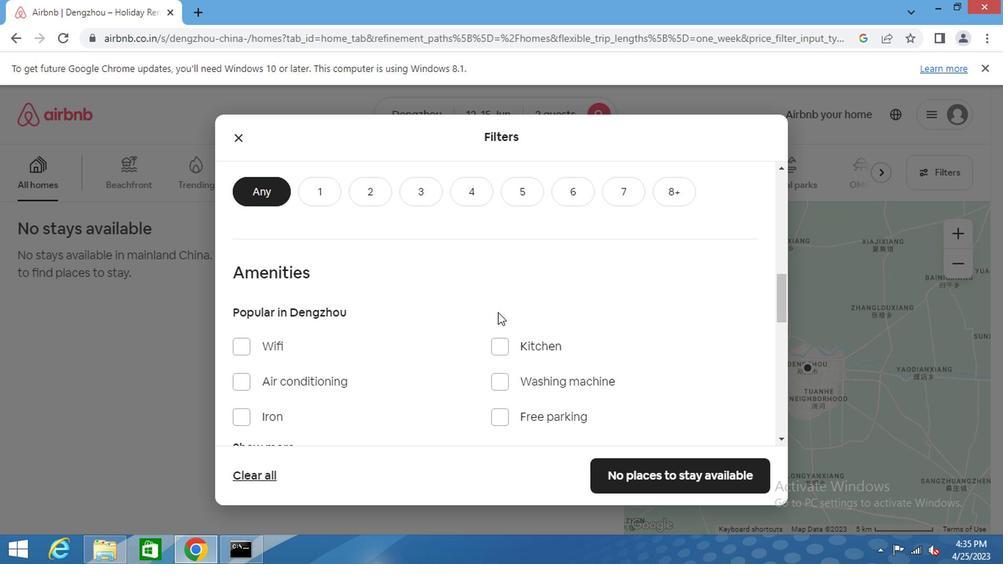 
Action: Mouse scrolled (491, 317) with delta (0, 1)
Screenshot: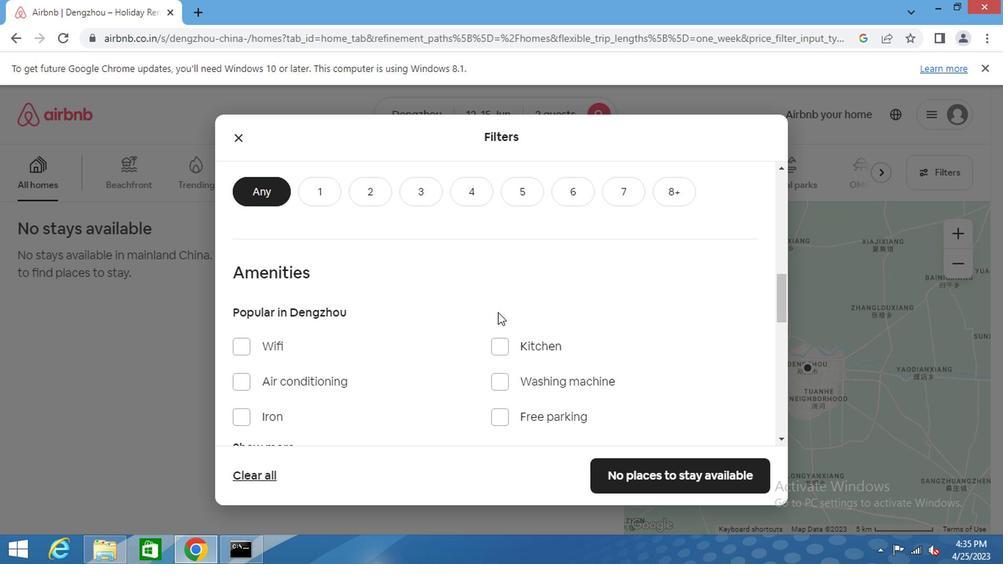 
Action: Mouse moved to (330, 335)
Screenshot: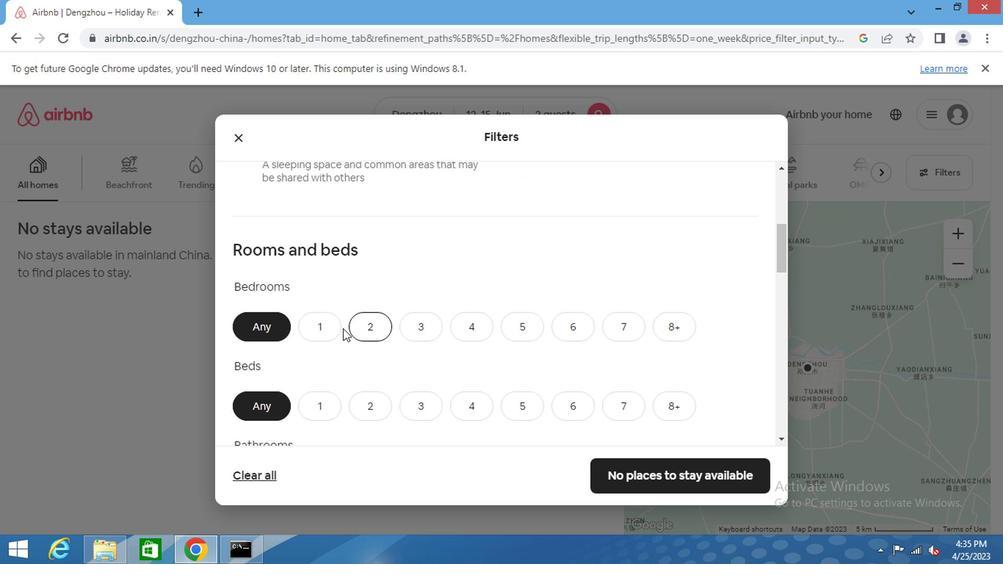 
Action: Mouse pressed left at (330, 335)
Screenshot: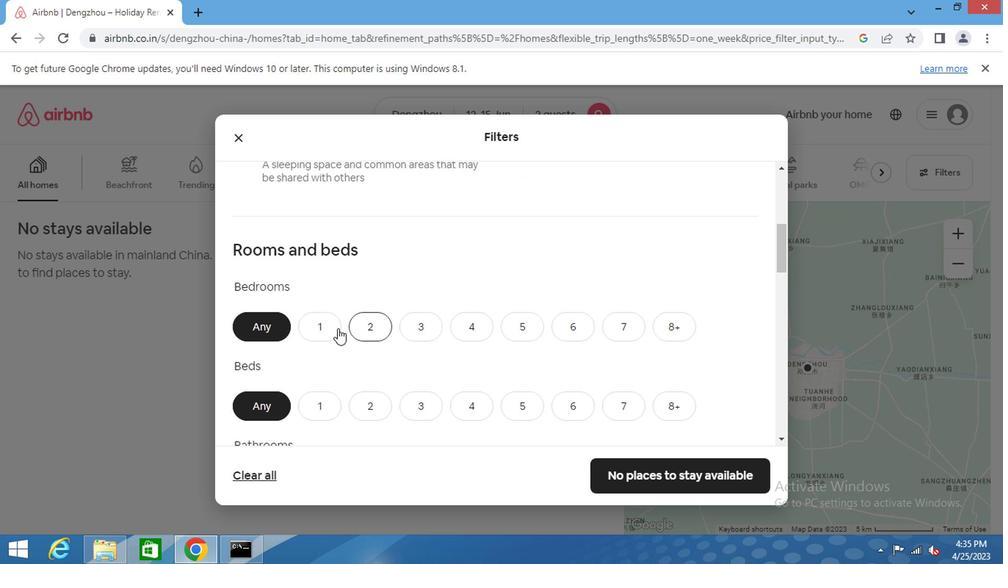 
Action: Mouse moved to (320, 418)
Screenshot: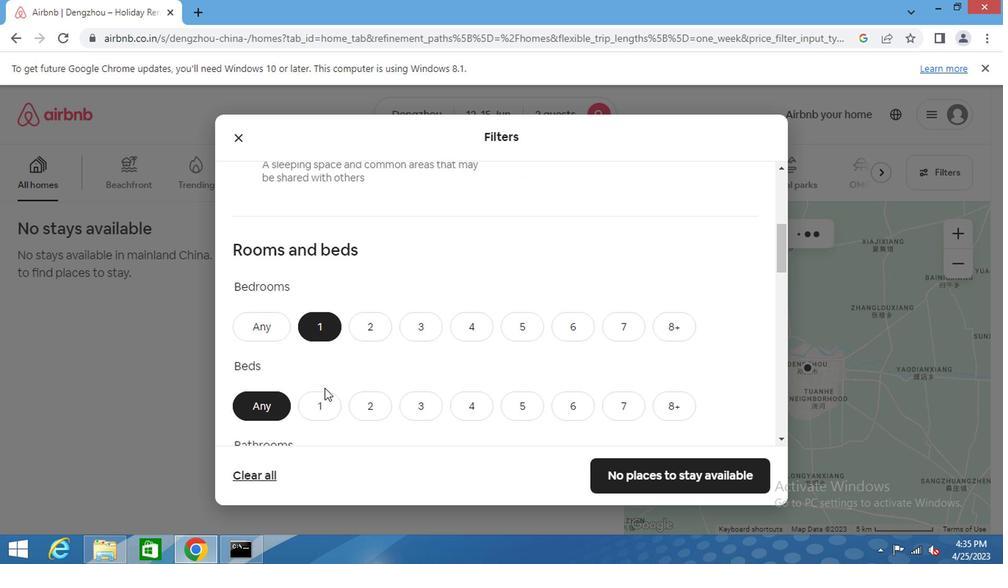 
Action: Mouse pressed left at (320, 418)
Screenshot: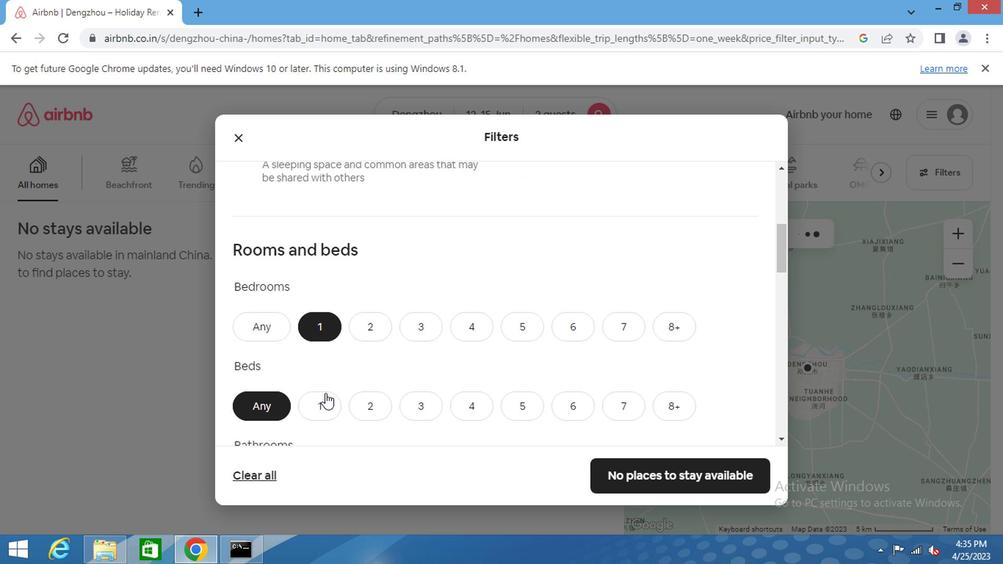 
Action: Mouse moved to (322, 420)
Screenshot: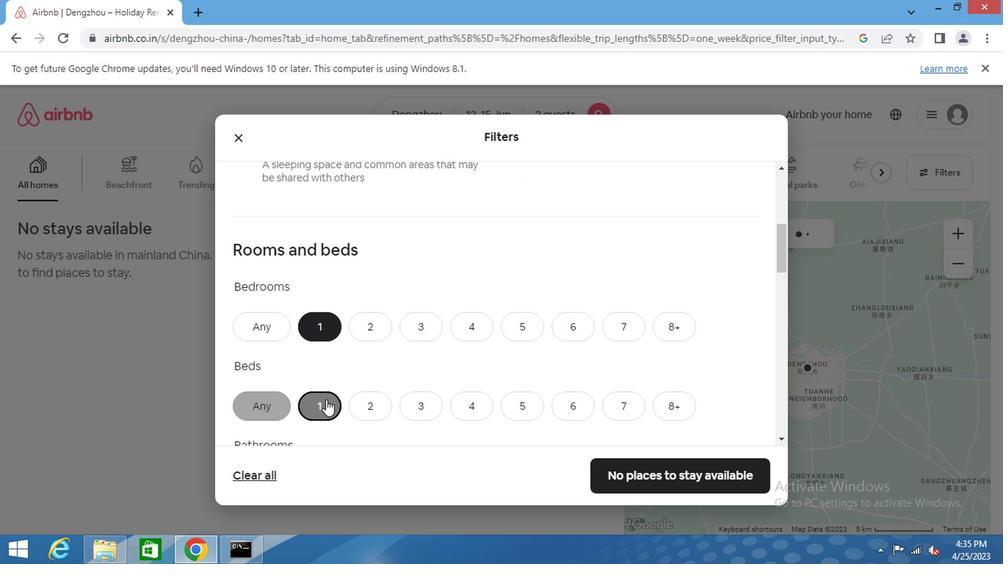
Action: Mouse scrolled (322, 419) with delta (0, -1)
Screenshot: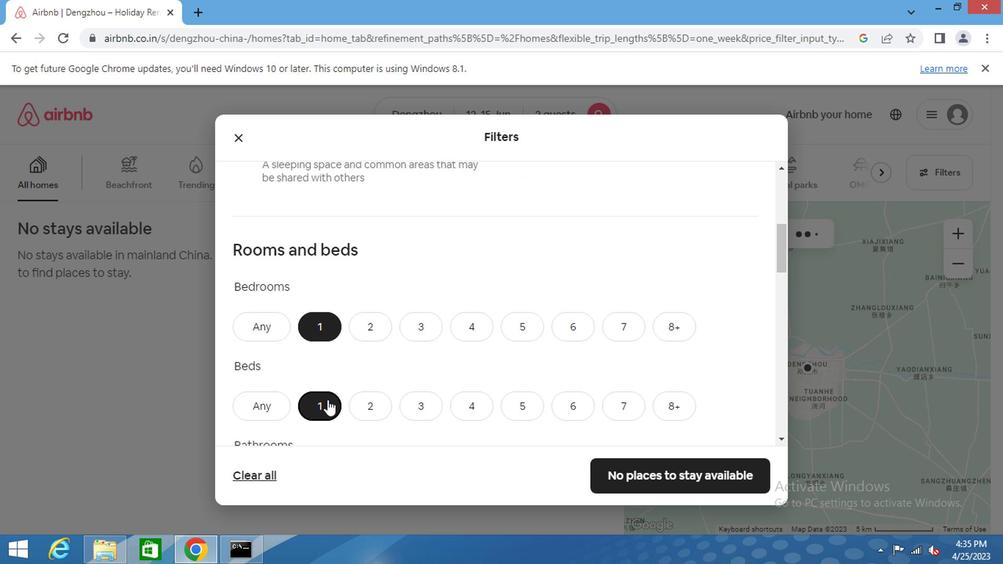 
Action: Mouse scrolled (322, 419) with delta (0, -1)
Screenshot: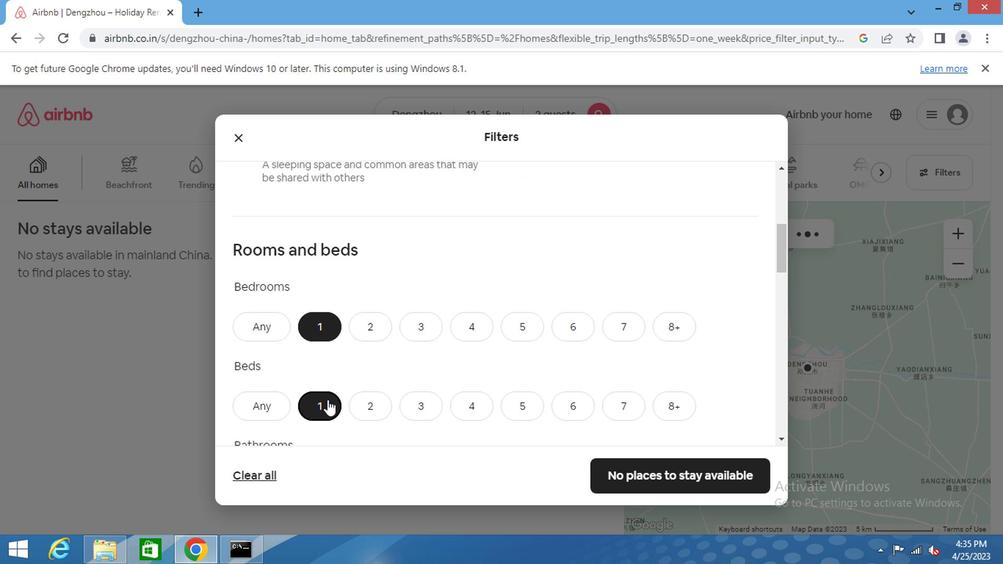 
Action: Mouse moved to (328, 350)
Screenshot: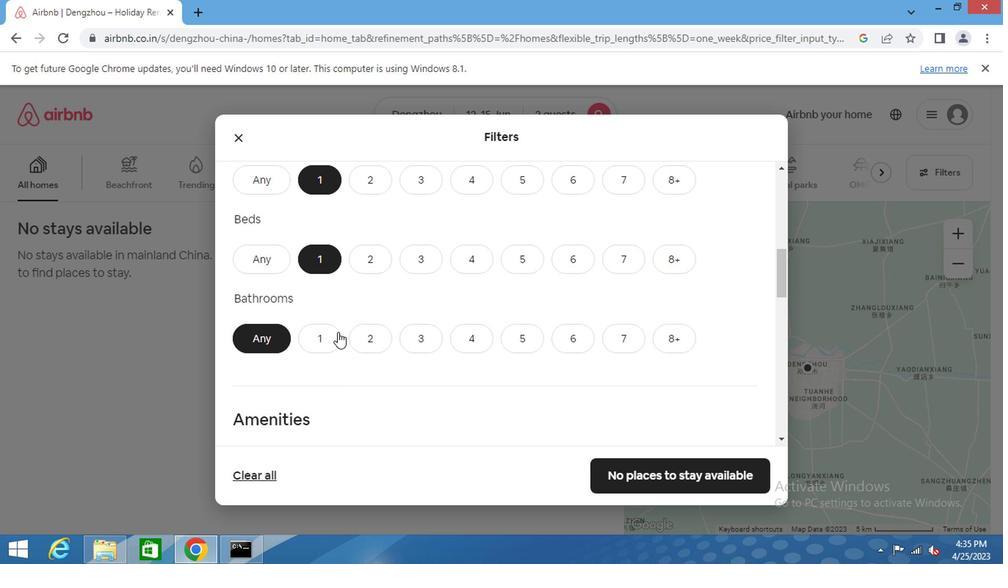 
Action: Mouse pressed left at (328, 350)
Screenshot: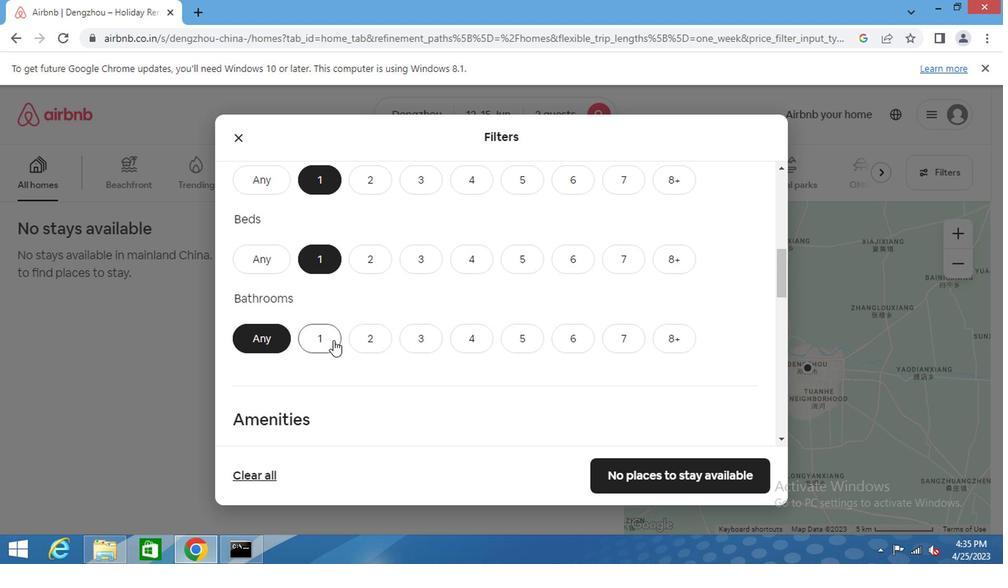 
Action: Mouse moved to (583, 343)
Screenshot: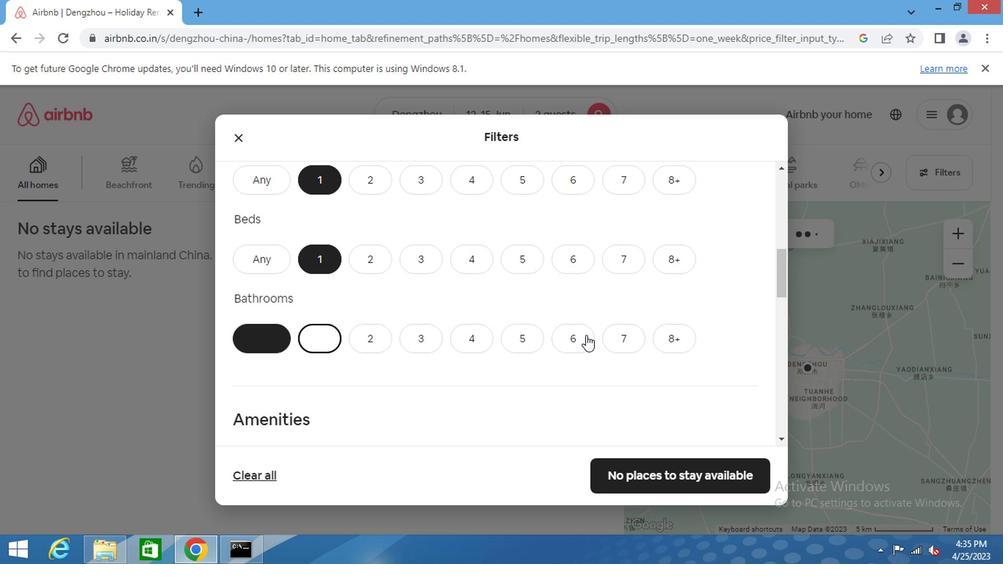 
Action: Mouse scrolled (583, 342) with delta (0, -1)
Screenshot: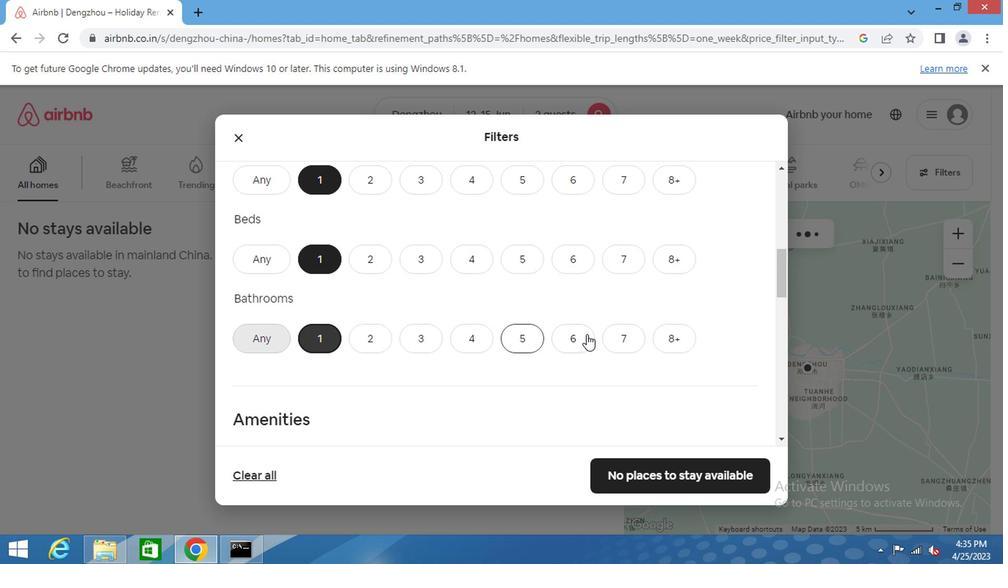 
Action: Mouse scrolled (583, 342) with delta (0, -1)
Screenshot: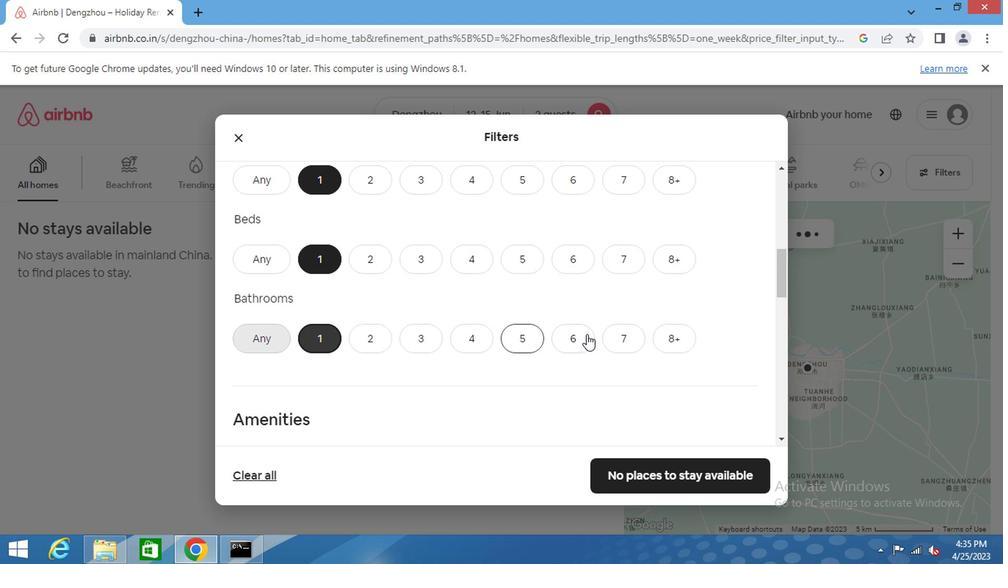 
Action: Mouse scrolled (583, 342) with delta (0, -1)
Screenshot: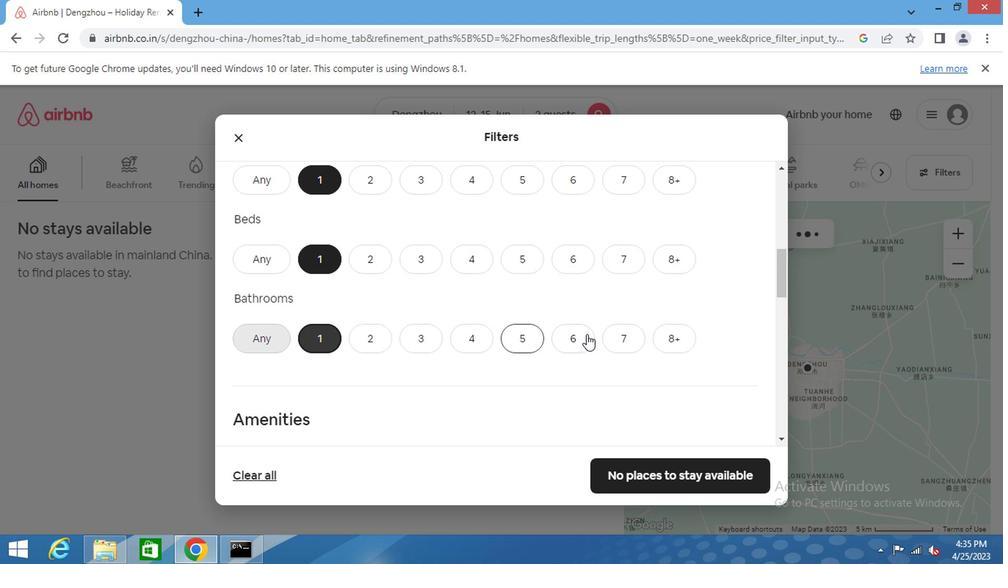 
Action: Mouse scrolled (583, 342) with delta (0, -1)
Screenshot: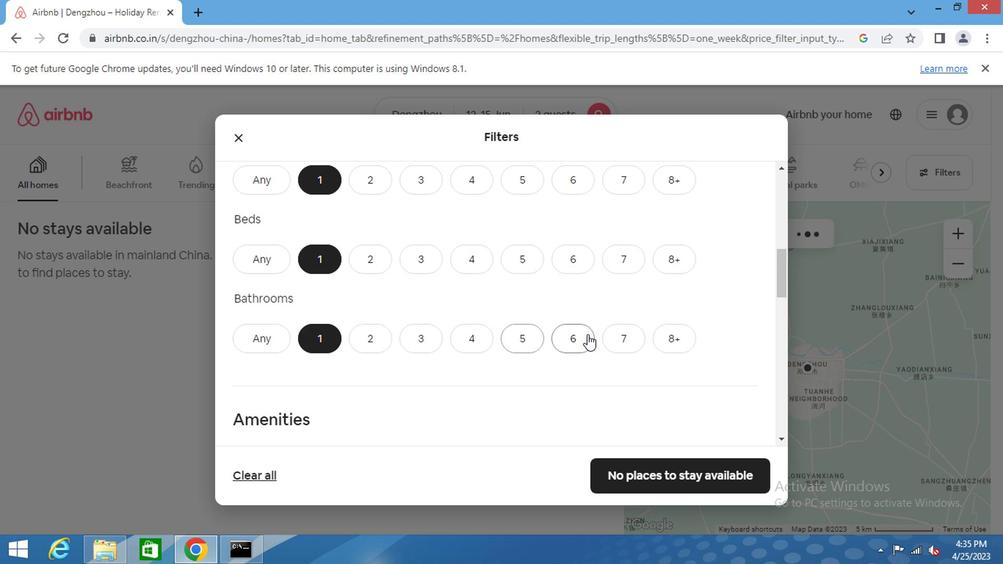 
Action: Mouse scrolled (583, 342) with delta (0, -1)
Screenshot: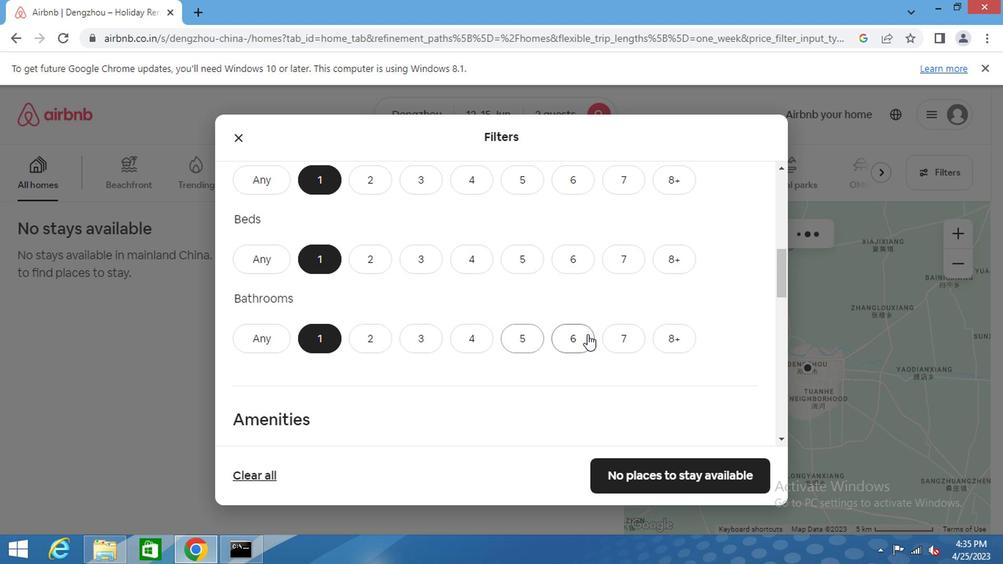 
Action: Mouse moved to (728, 408)
Screenshot: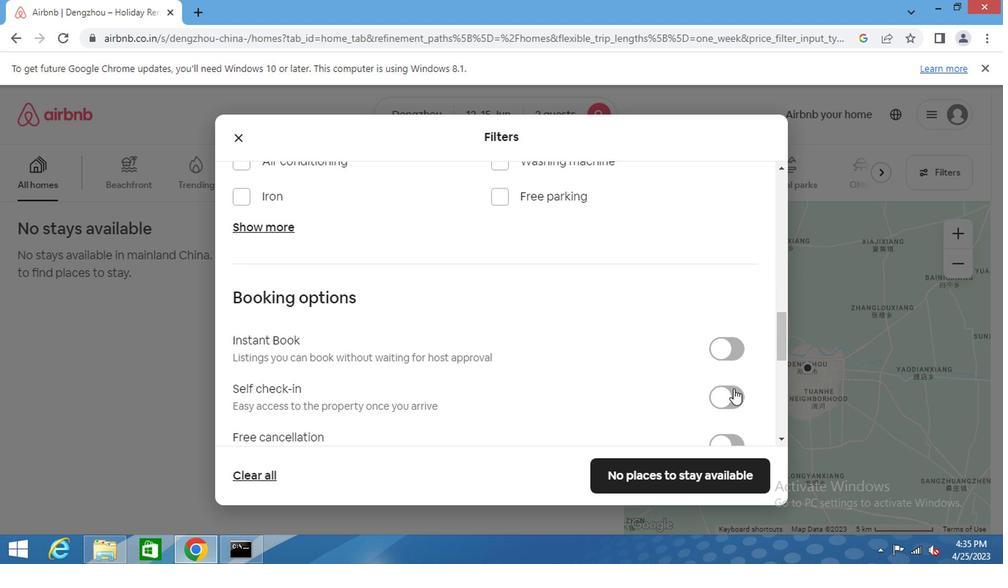 
Action: Mouse pressed left at (728, 408)
Screenshot: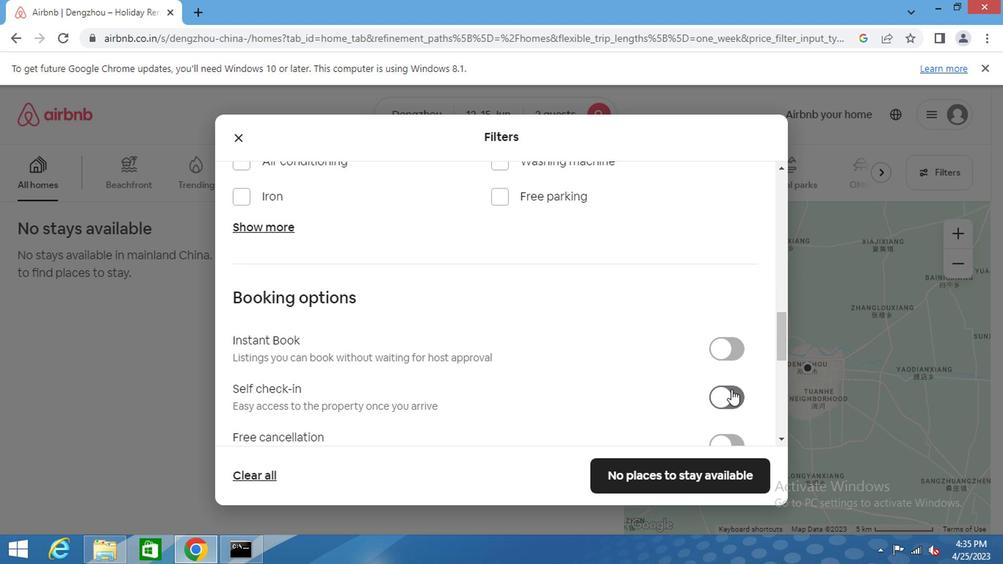 
Action: Mouse moved to (649, 370)
Screenshot: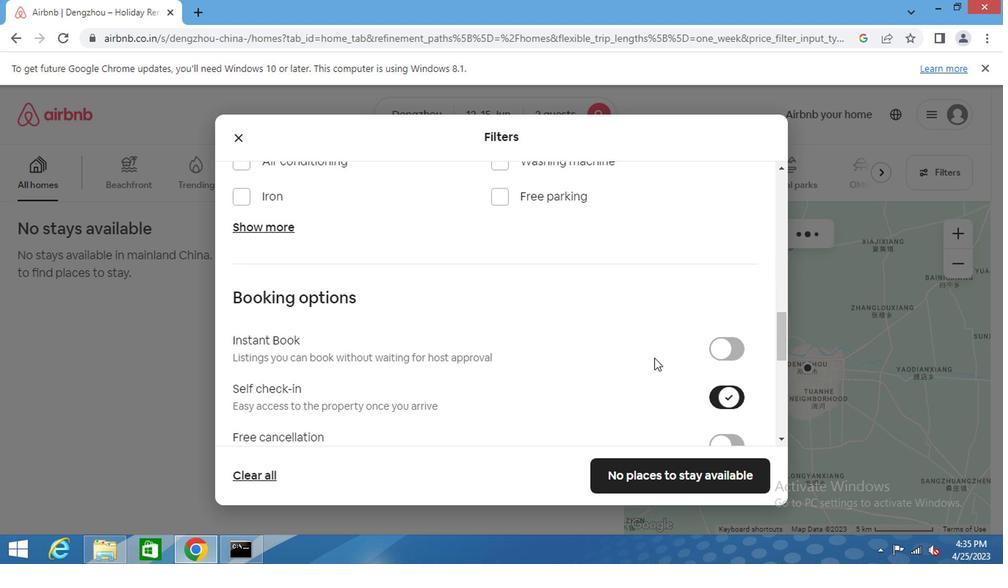 
Action: Mouse scrolled (649, 369) with delta (0, -1)
Screenshot: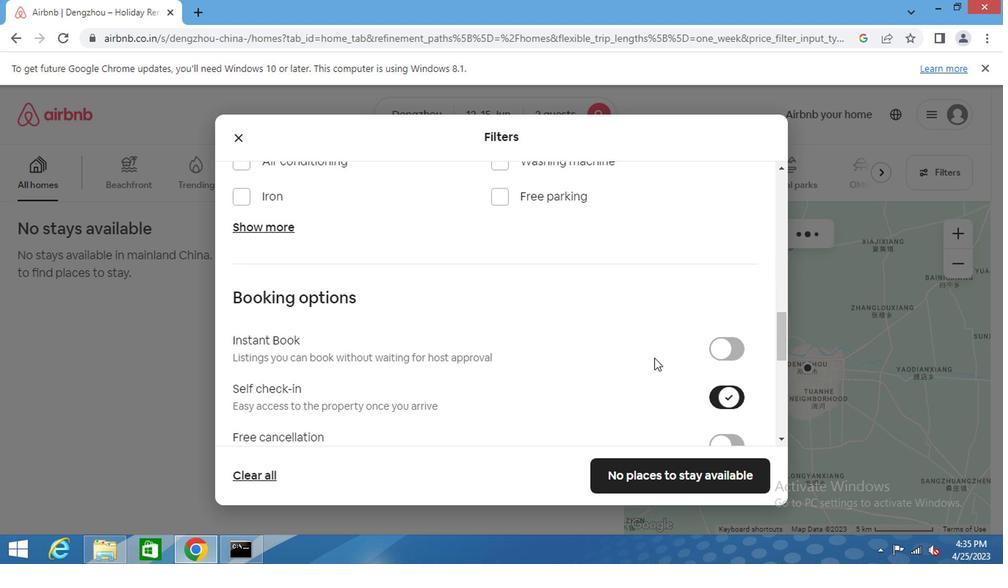 
Action: Mouse scrolled (649, 369) with delta (0, -1)
Screenshot: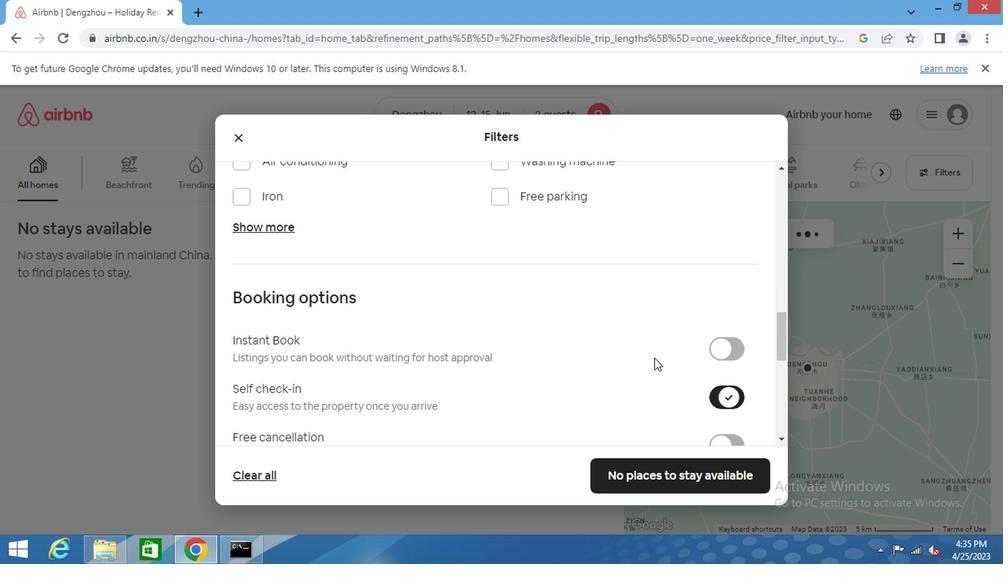 
Action: Mouse scrolled (649, 369) with delta (0, -1)
Screenshot: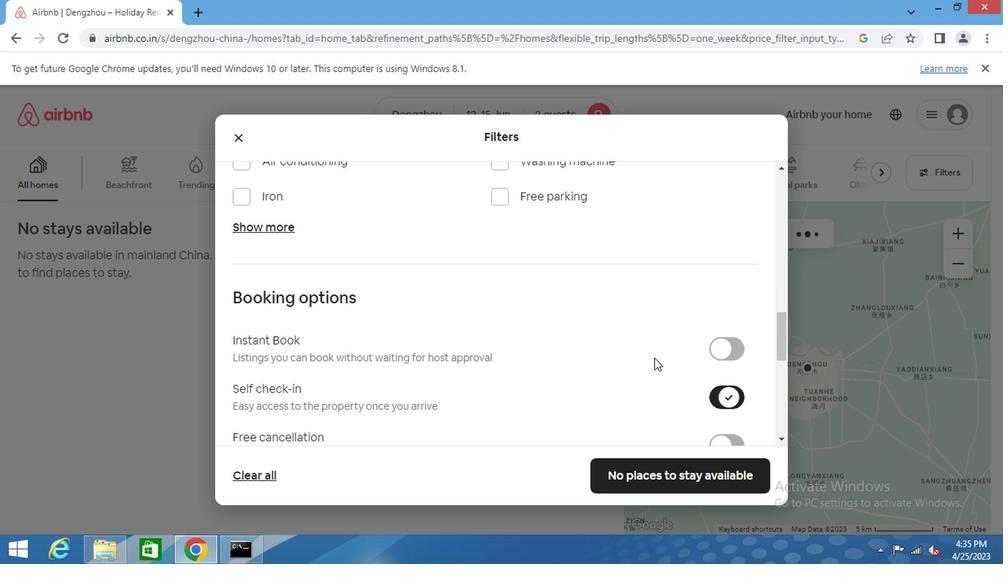 
Action: Mouse scrolled (649, 369) with delta (0, -1)
Screenshot: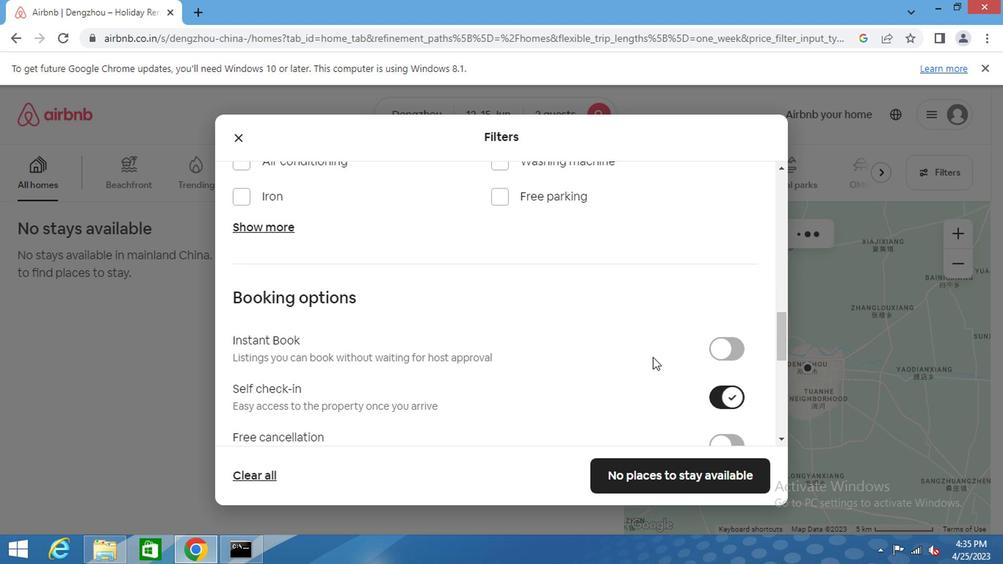 
Action: Mouse scrolled (649, 369) with delta (0, -1)
Screenshot: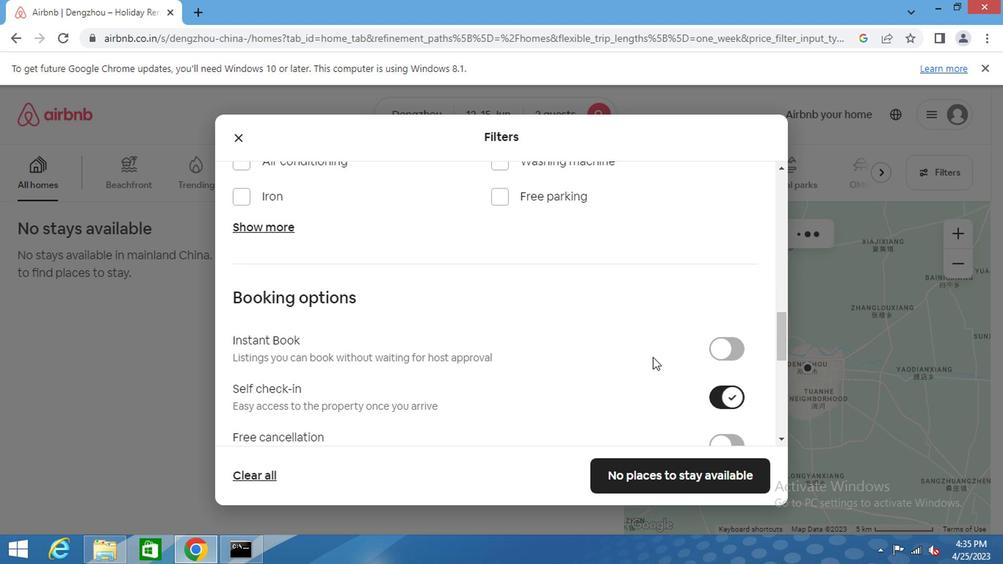 
Action: Mouse scrolled (649, 369) with delta (0, -1)
Screenshot: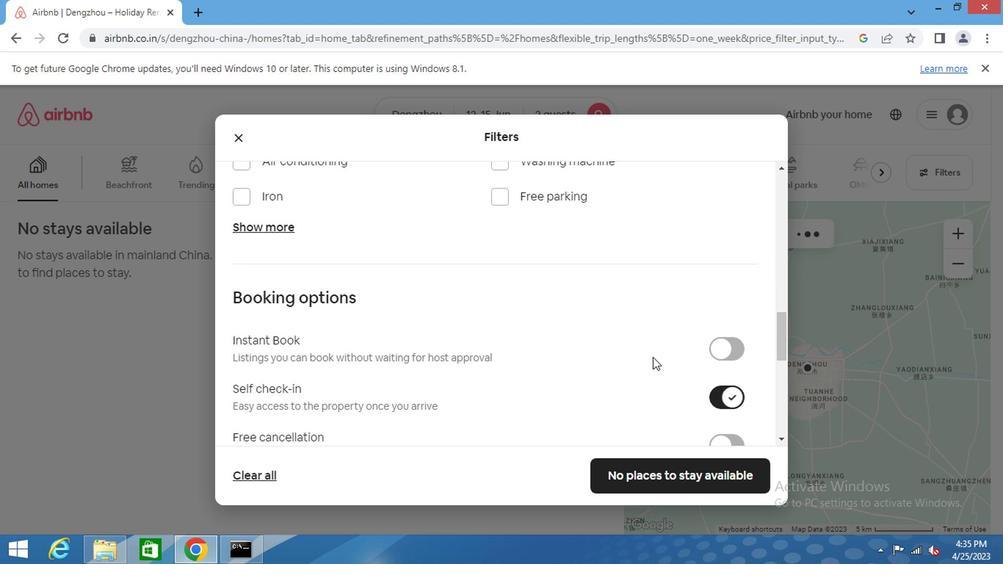 
Action: Mouse moved to (659, 497)
Screenshot: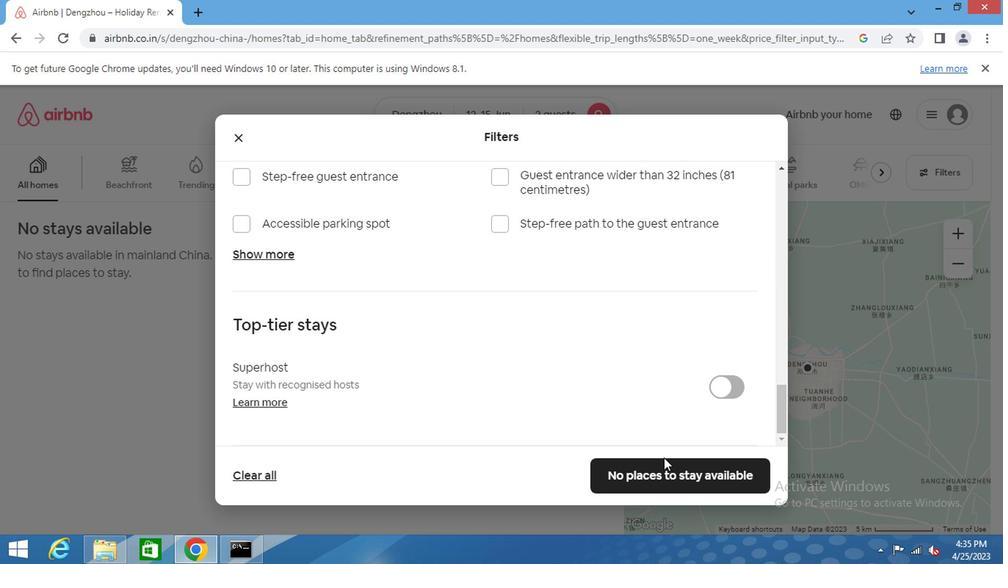 
Action: Mouse pressed left at (659, 497)
Screenshot: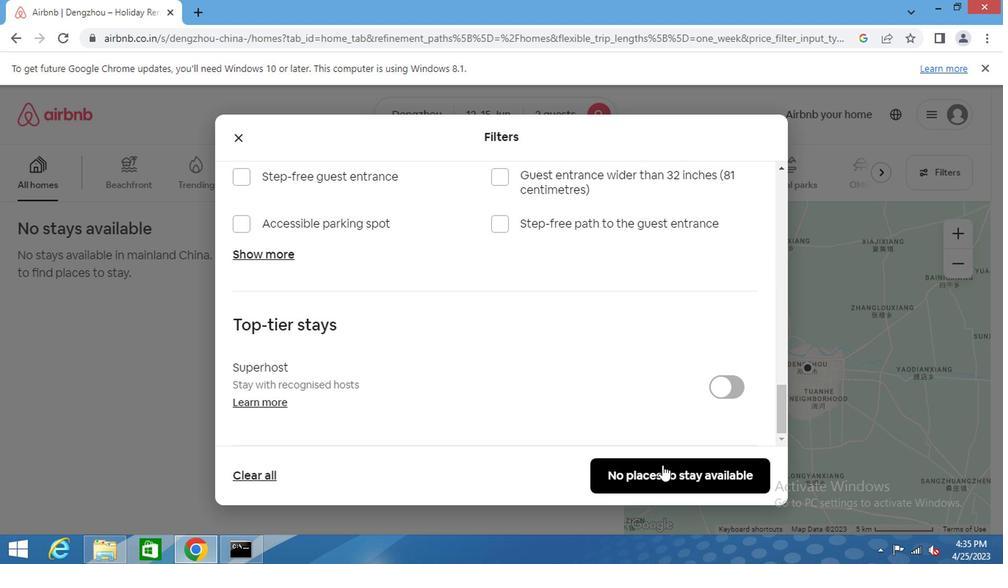 
